 Task: Select Retail. Add to cart, from CVS_x000D_
 for 2696 Buckhannan Avenue, Syracuse, New York 13202, Cell Number 315-426-1559, following items : Bodyarmor Superior Hydration Sports Drink Orange Mango (12 oz x 8 ct)_x000D_
 - 1, Haagen-Dazs Ice Cream Chocolate Peanut Butter (14 oz)_x000D_
 - 2, Lotus Biscoff Cookies (8.8 oz)_x000D_
 - 2, CVS Health Famotidine Tablets 10 mg (180 ct)_x000D_
 - 2, Nature Valley Crispy Creamy Wafer Bars Peanut Butter Chocolate (5 ct)_x000D_
 - 2
Action: Mouse moved to (543, 149)
Screenshot: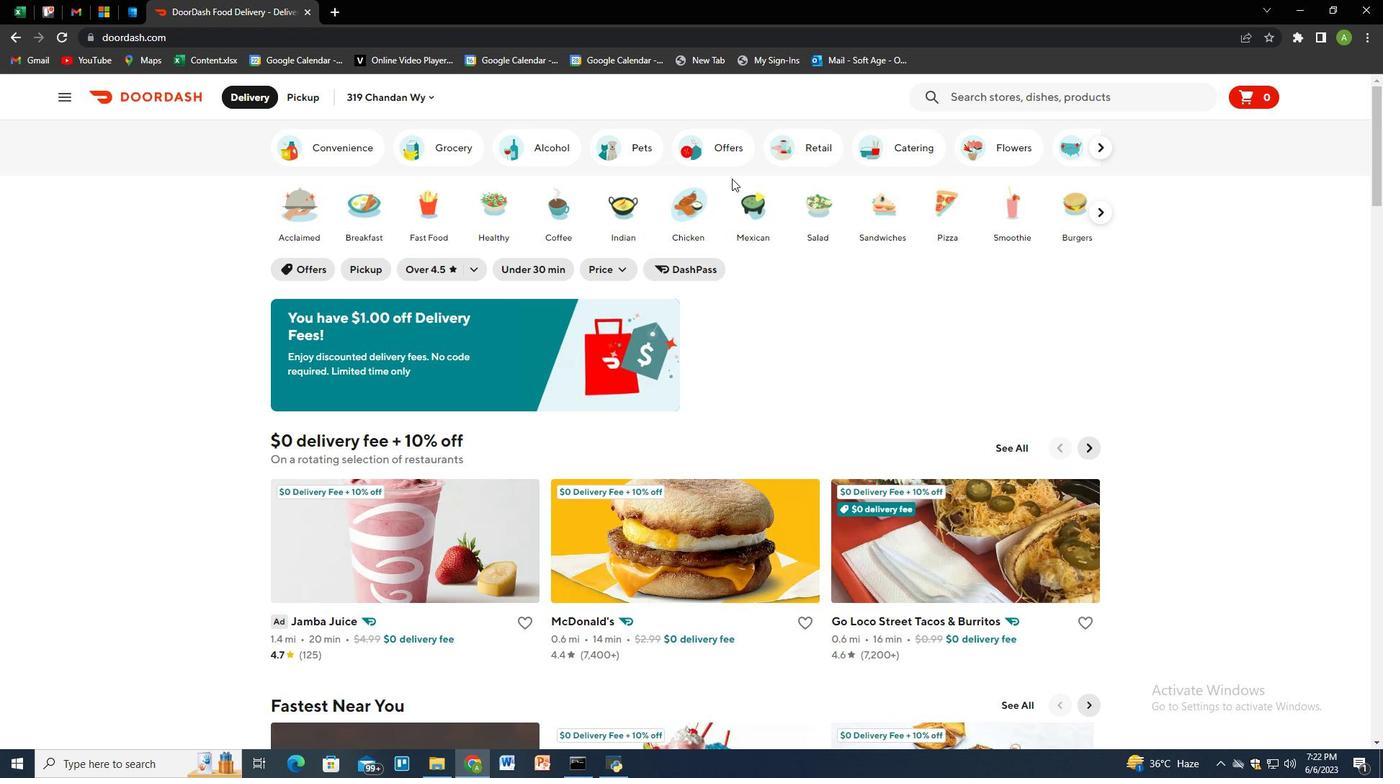 
Action: Mouse pressed left at (543, 149)
Screenshot: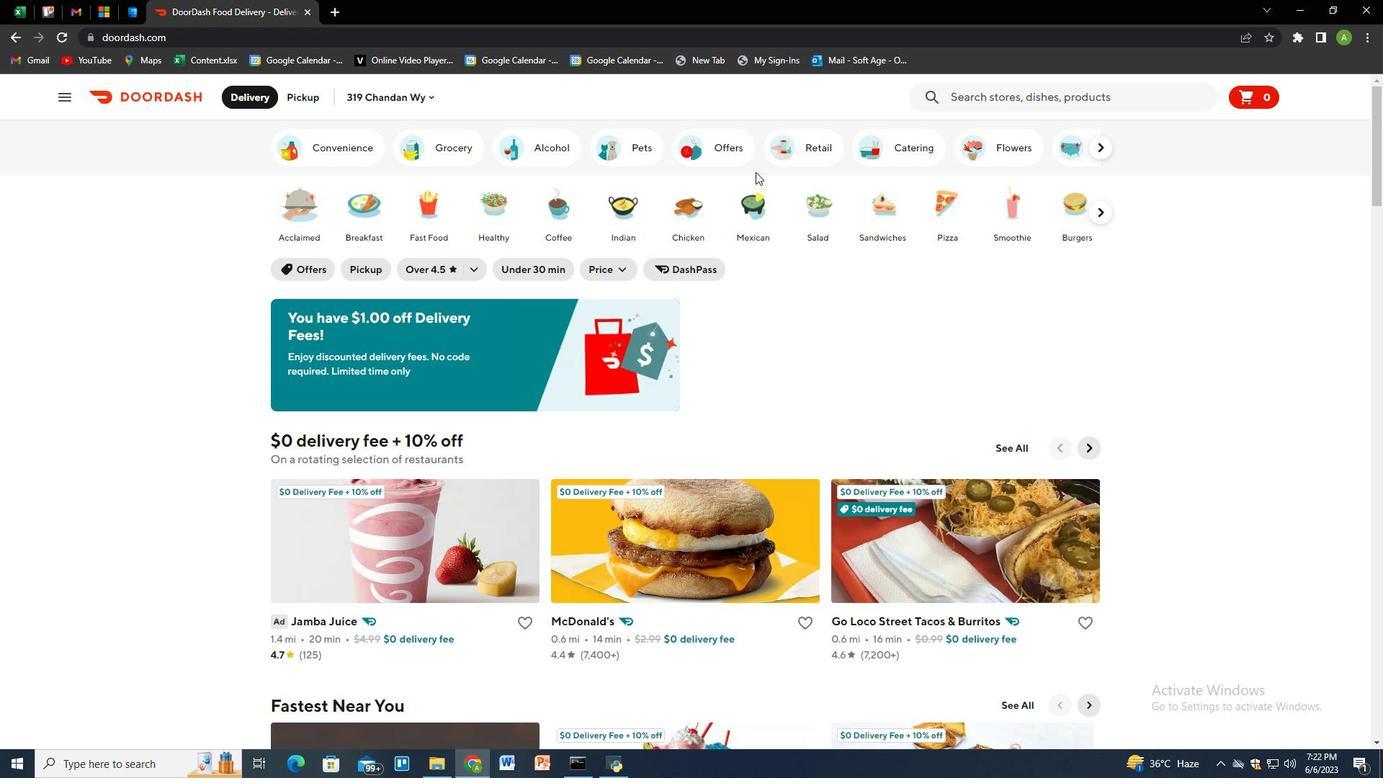 
Action: Mouse moved to (805, 151)
Screenshot: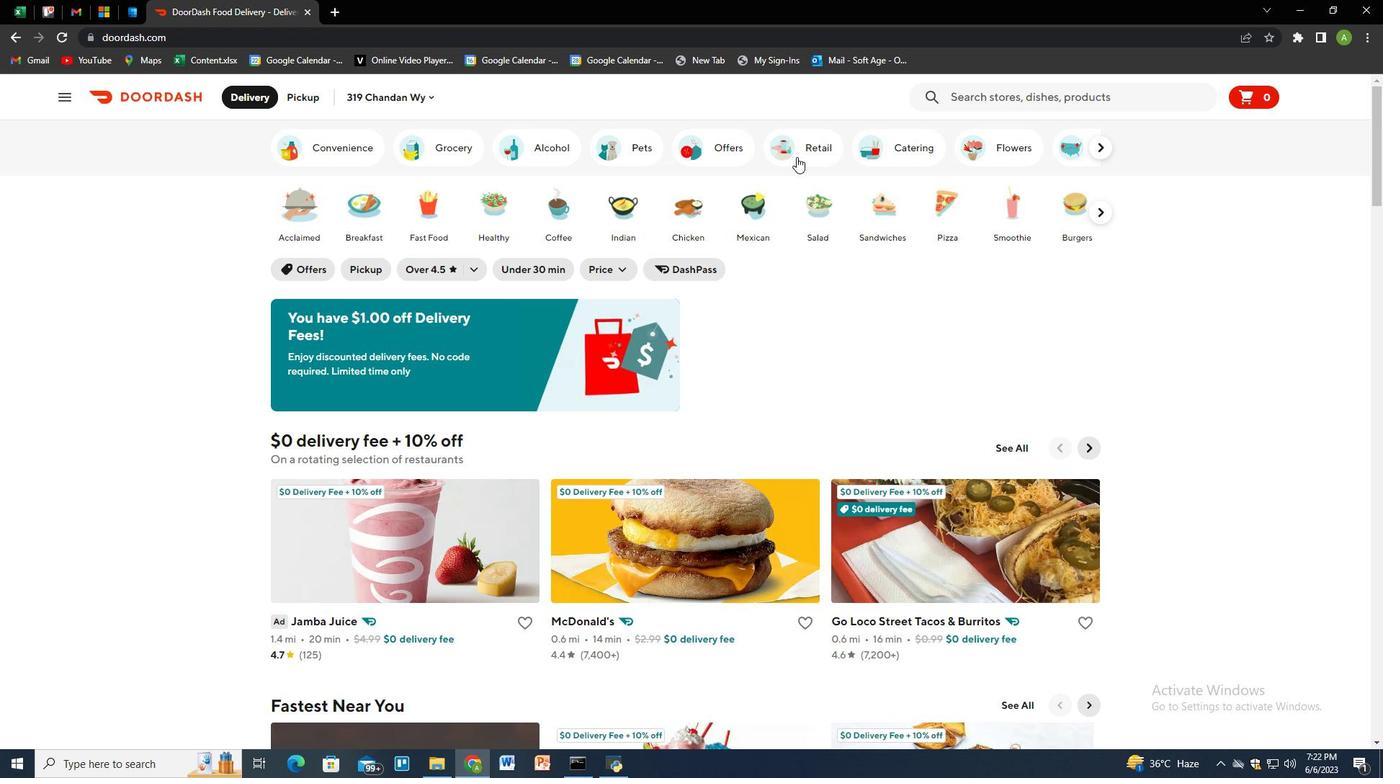 
Action: Mouse pressed left at (805, 151)
Screenshot: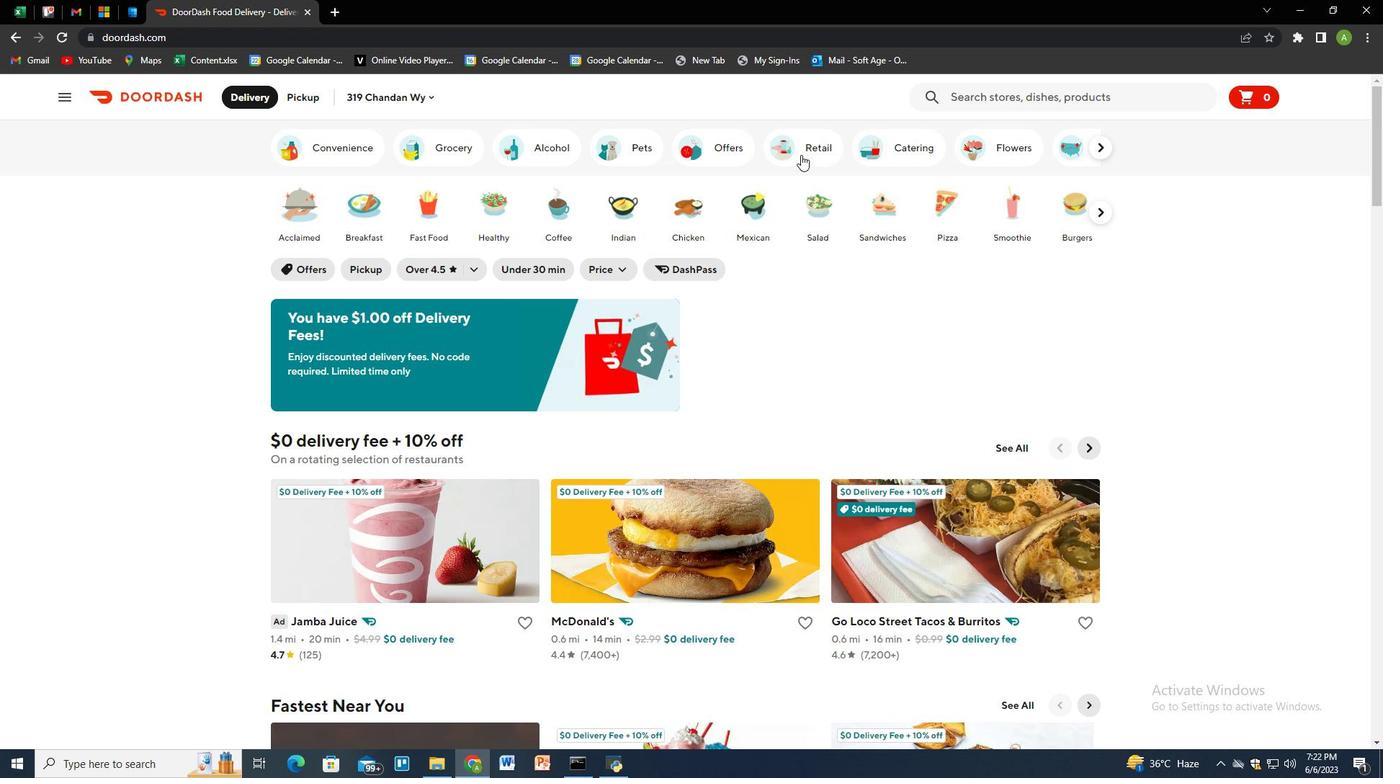 
Action: Mouse moved to (884, 332)
Screenshot: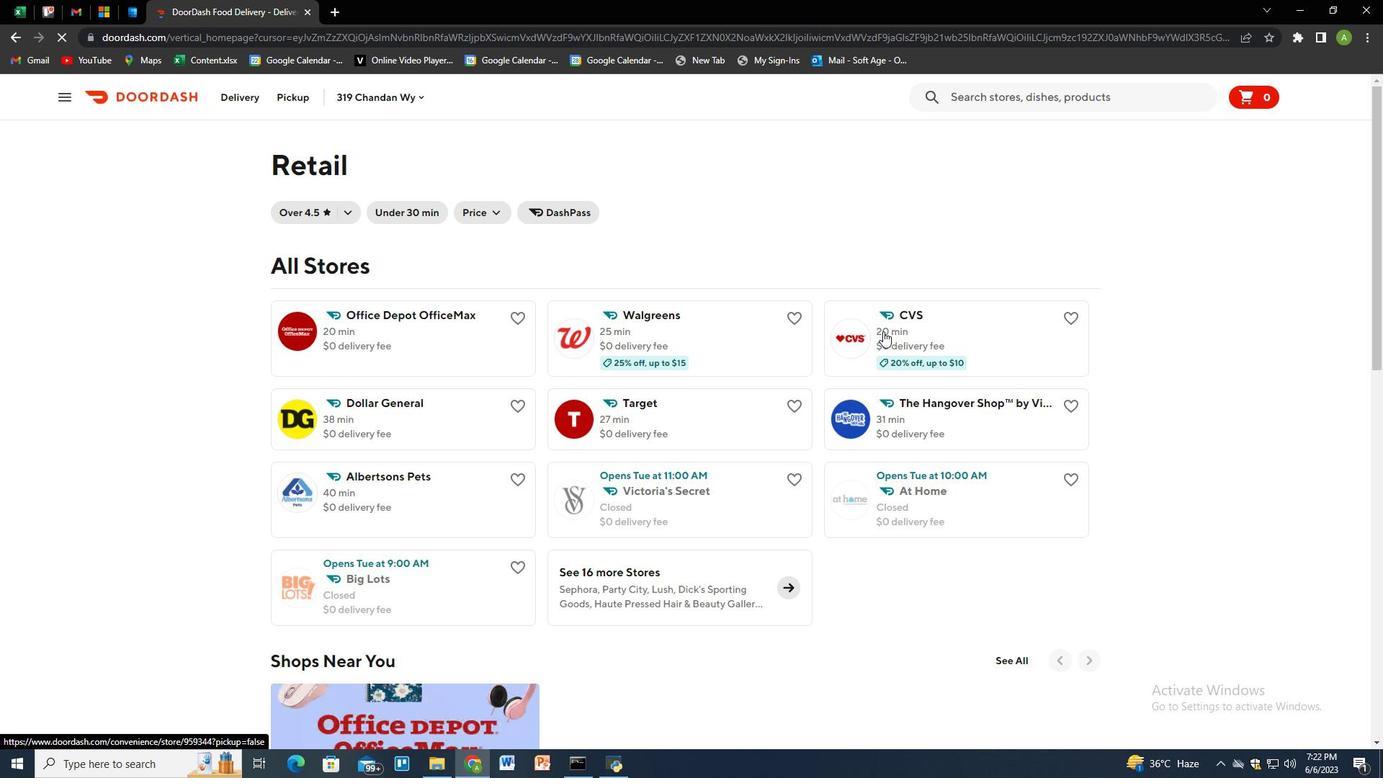 
Action: Mouse pressed left at (884, 332)
Screenshot: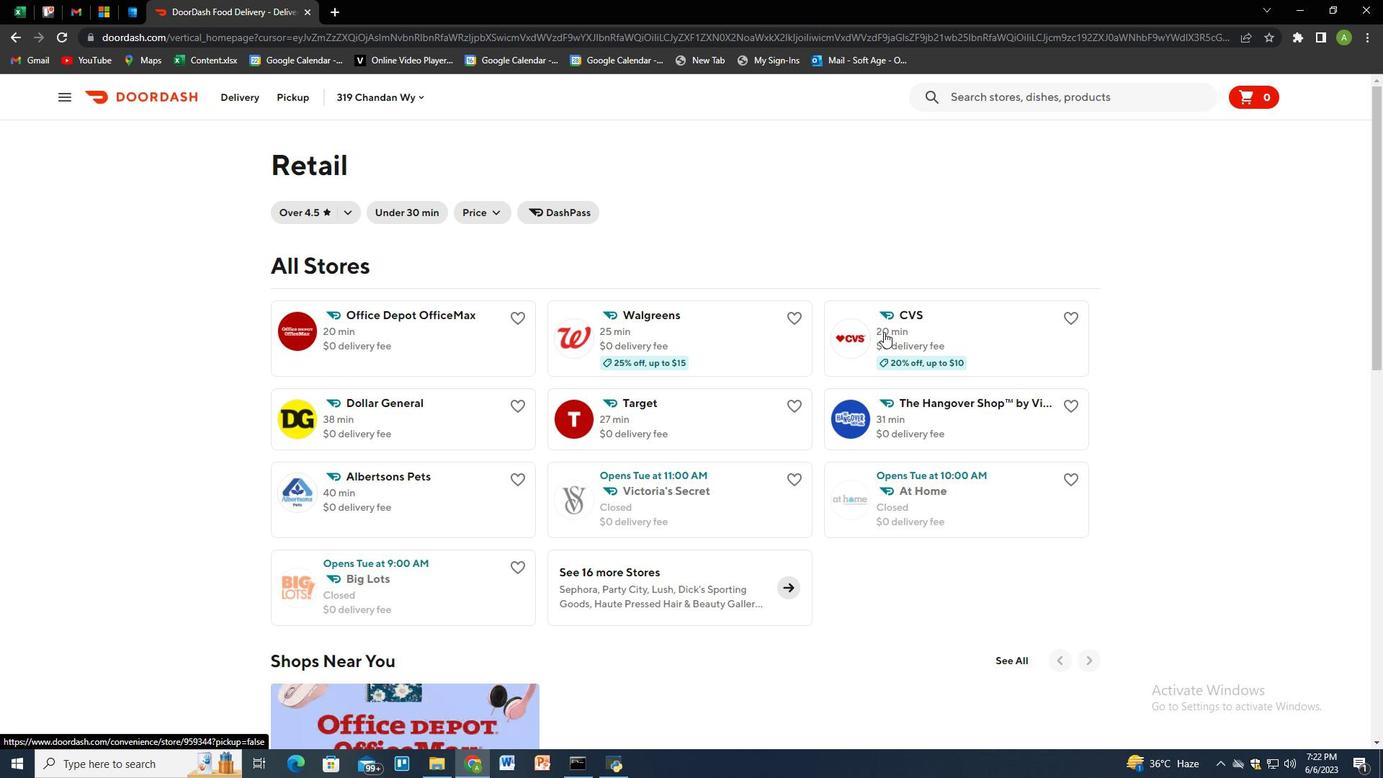 
Action: Mouse moved to (287, 92)
Screenshot: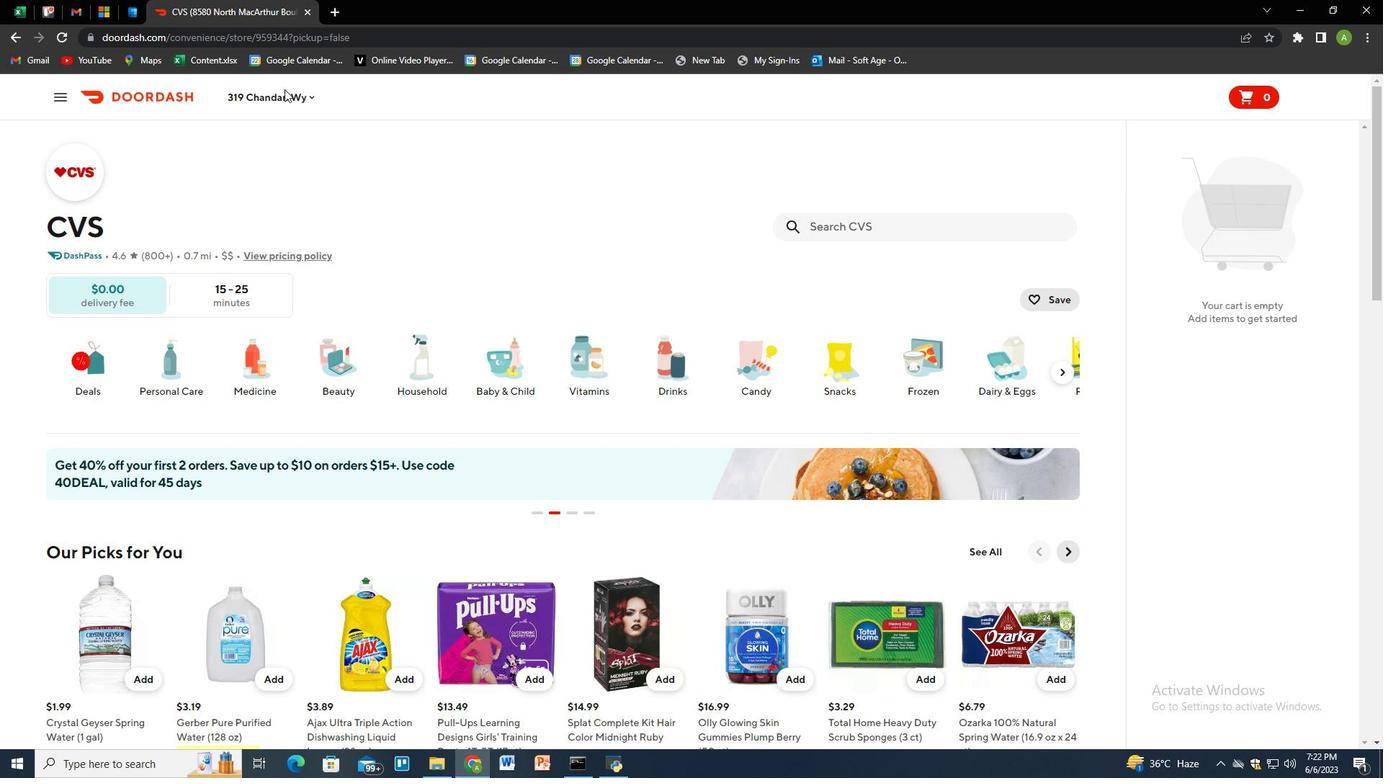 
Action: Mouse pressed left at (287, 92)
Screenshot: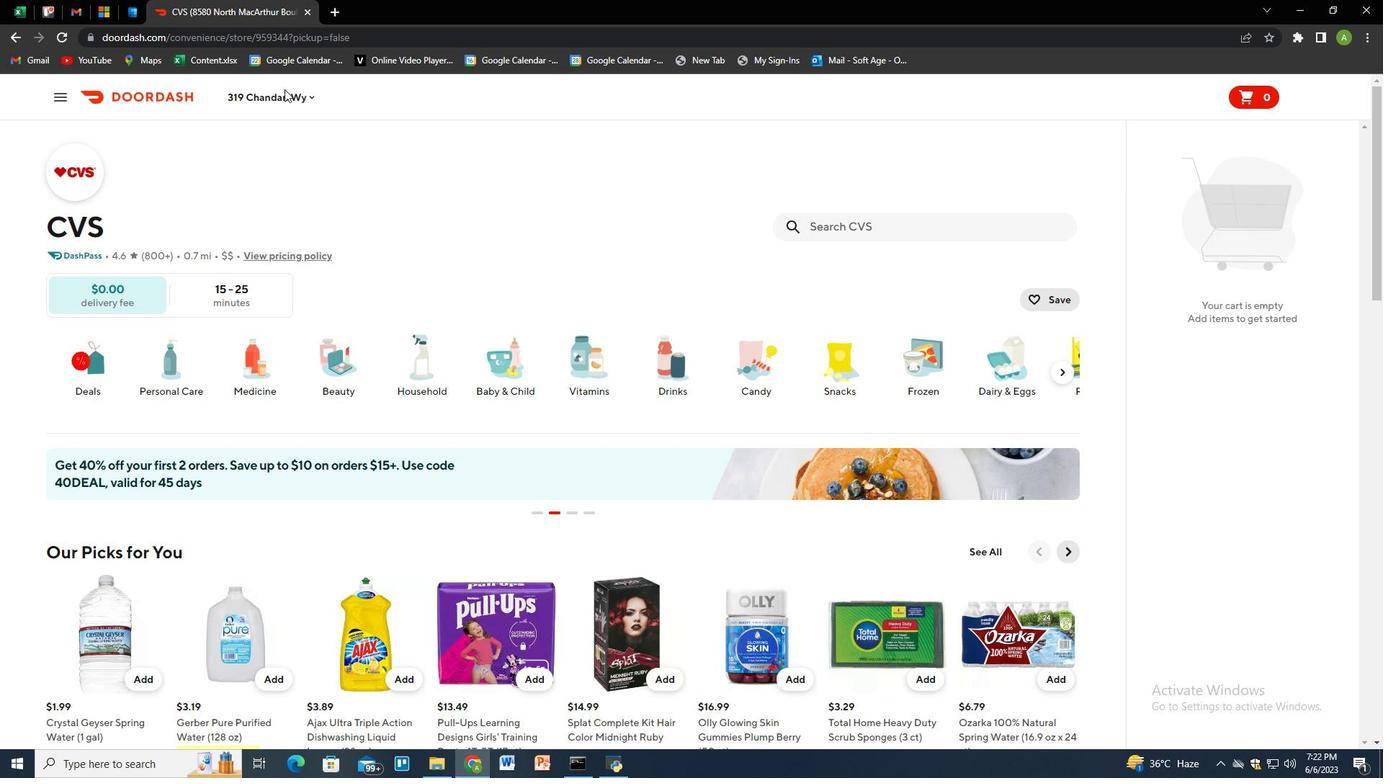 
Action: Mouse moved to (313, 163)
Screenshot: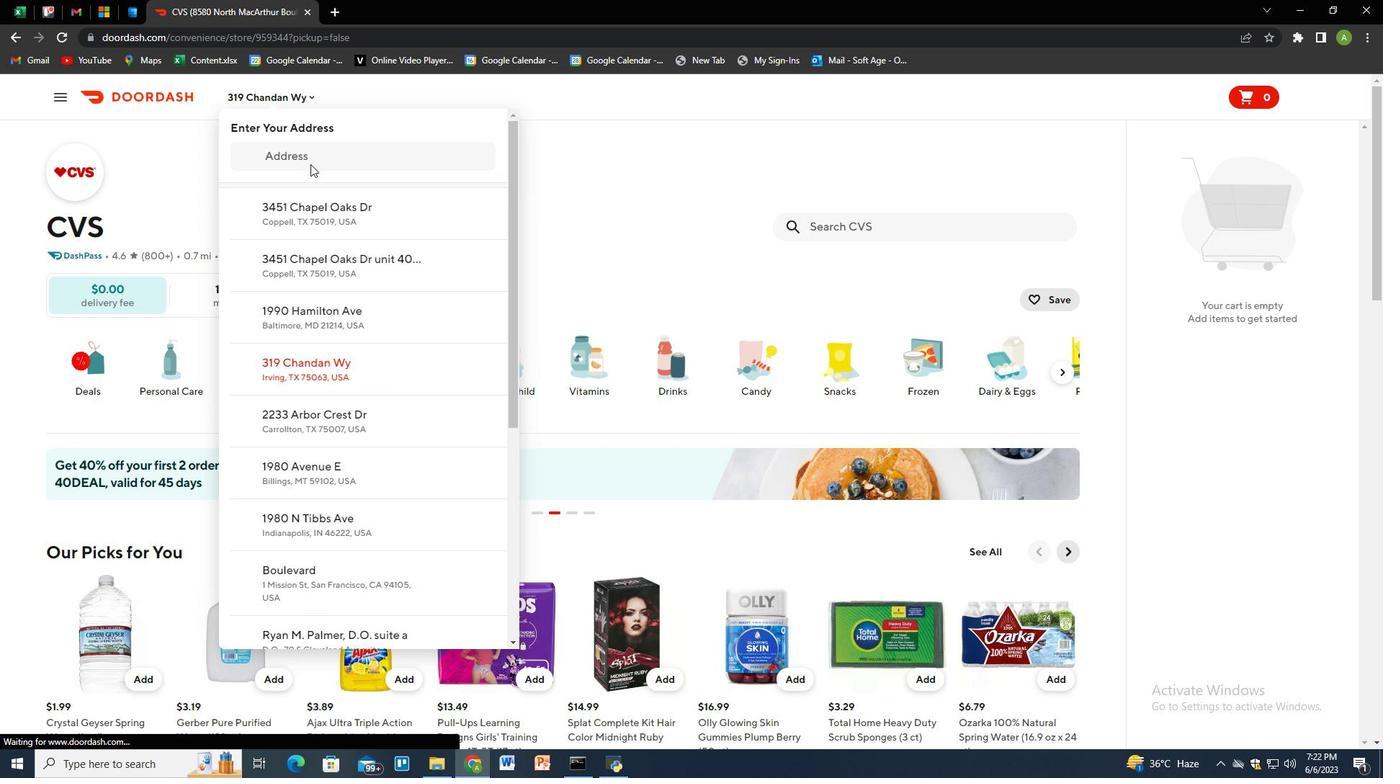 
Action: Mouse pressed left at (313, 163)
Screenshot: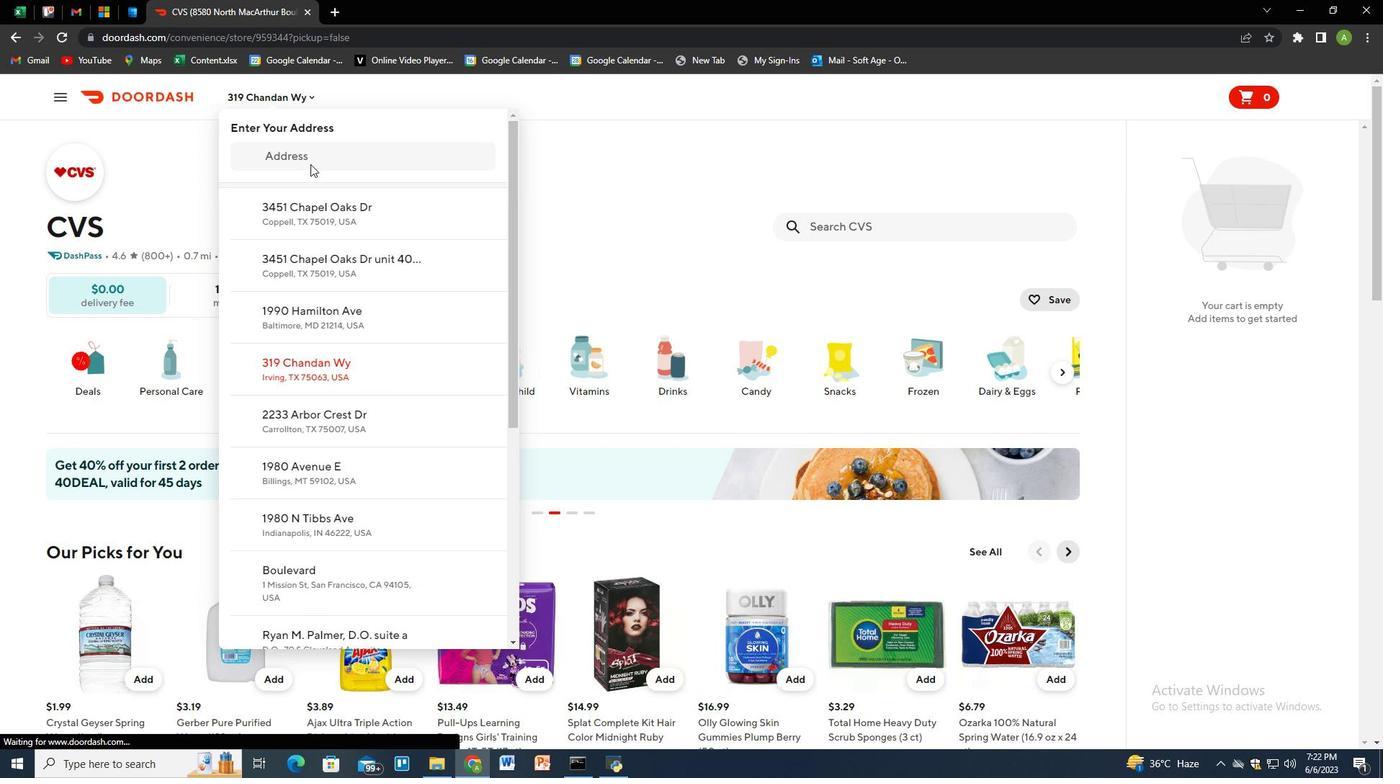 
Action: Mouse moved to (307, 125)
Screenshot: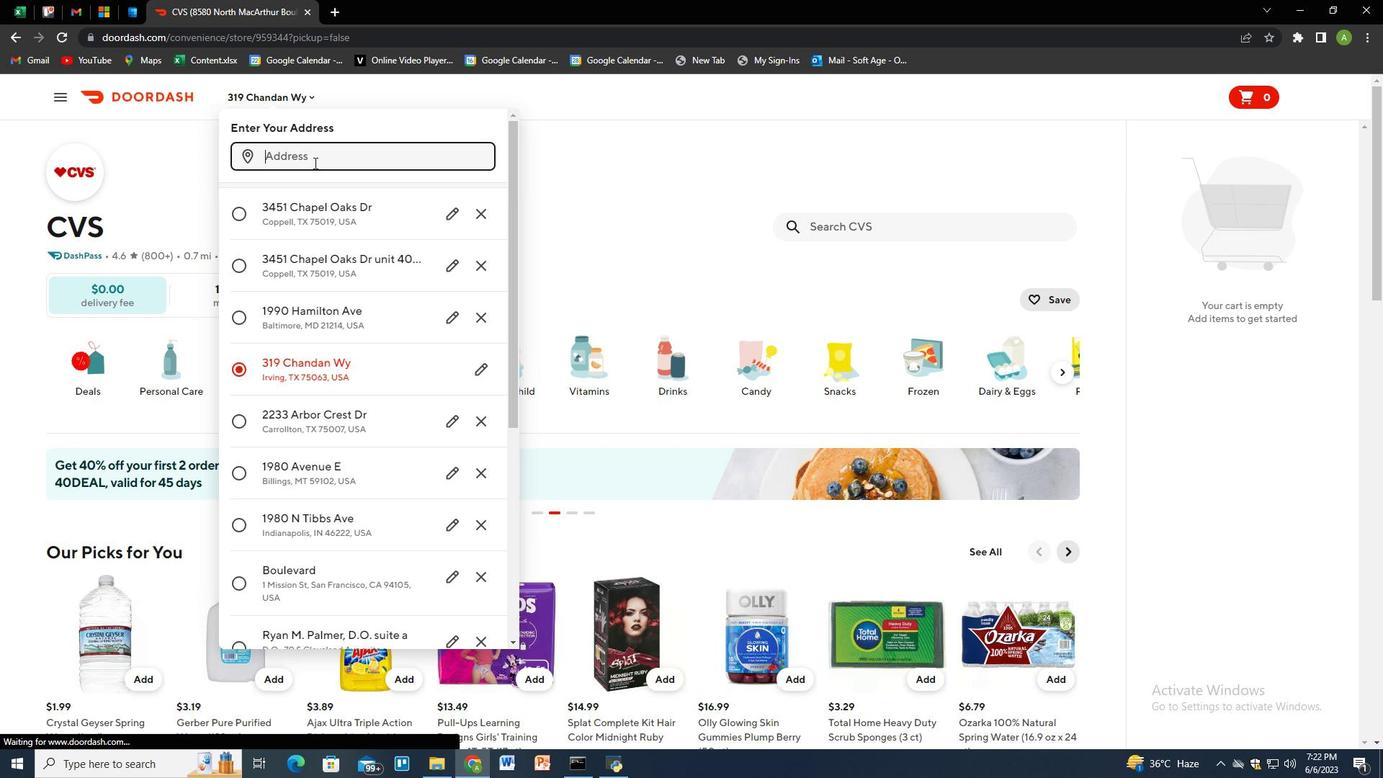 
Action: Key pressed 2696<Key.space>buckhannan<Key.space>avenue,<Key.space>syracuse,<Key.space>new<Key.space>york<Key.space>13202<Key.enter>
Screenshot: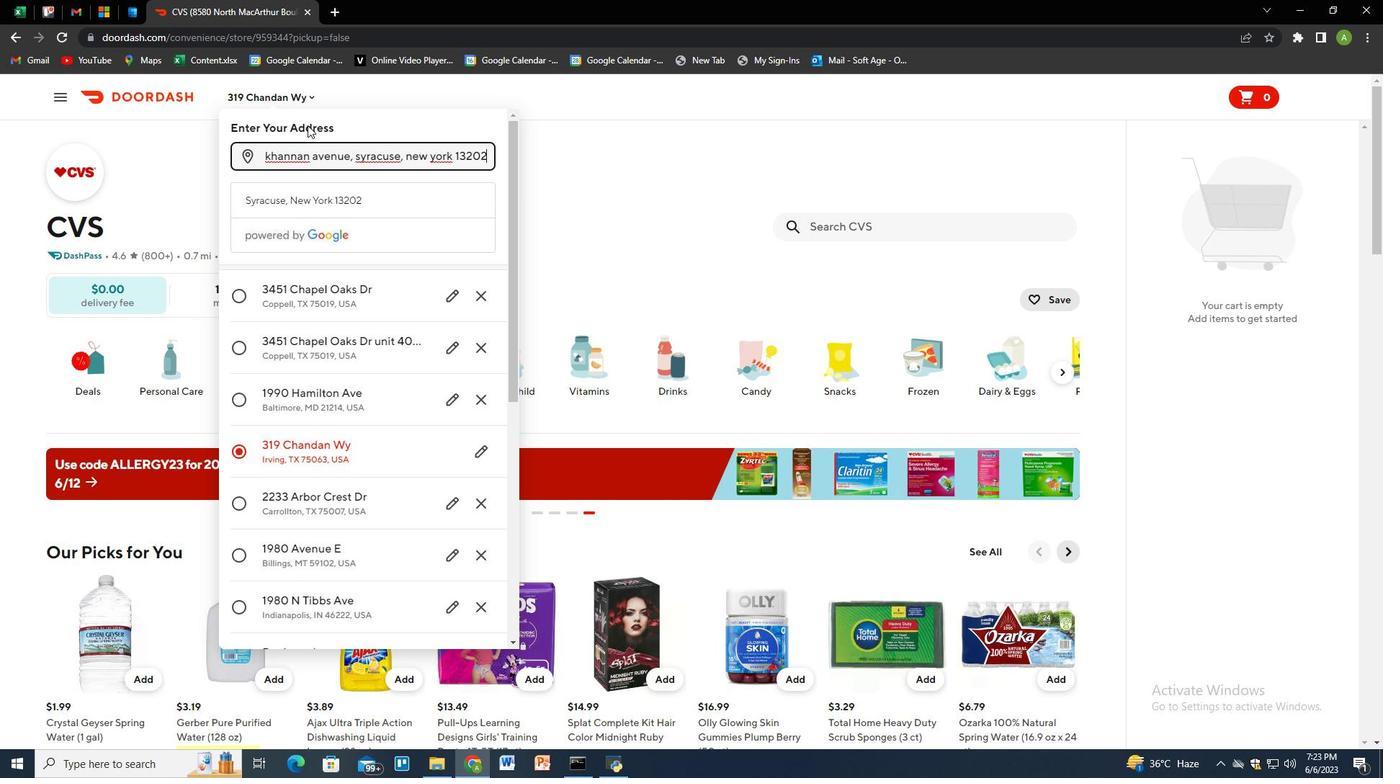 
Action: Mouse moved to (449, 631)
Screenshot: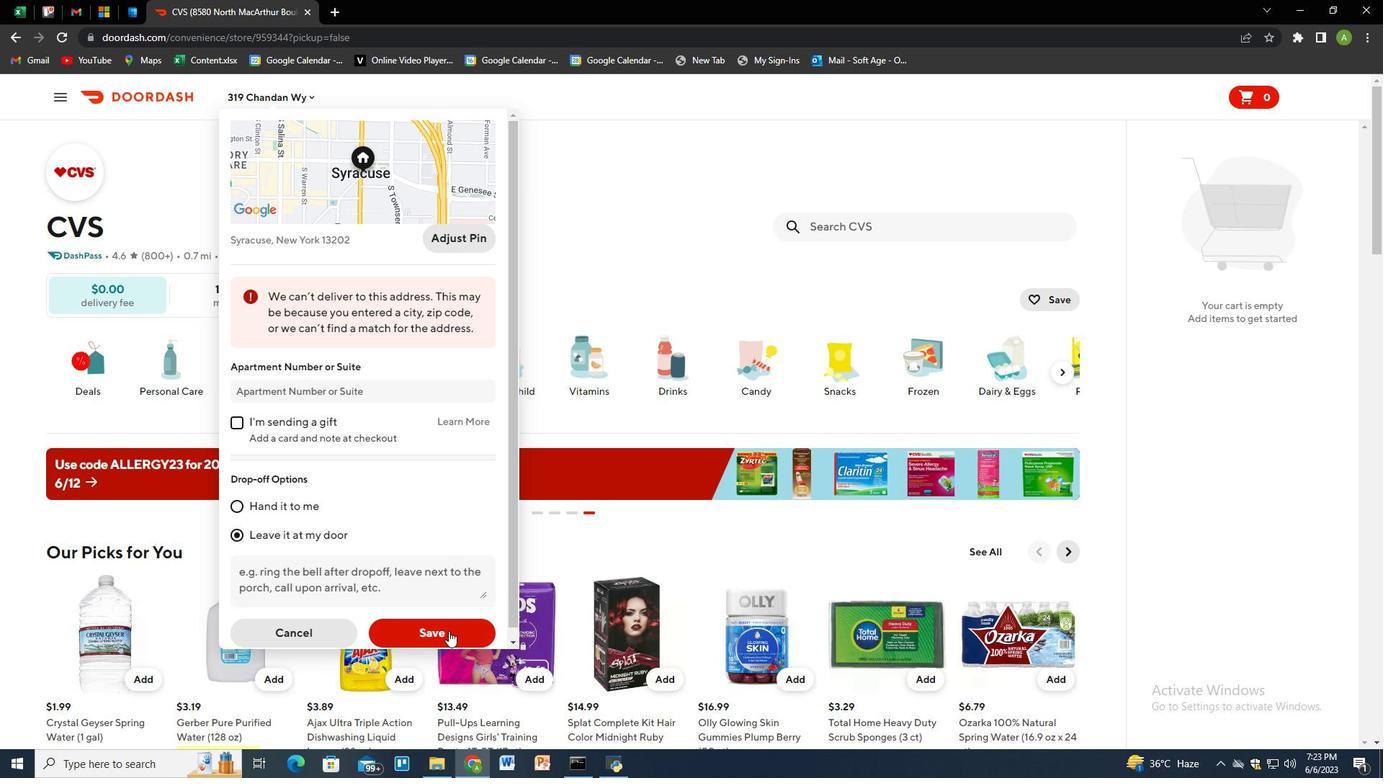 
Action: Mouse pressed left at (449, 631)
Screenshot: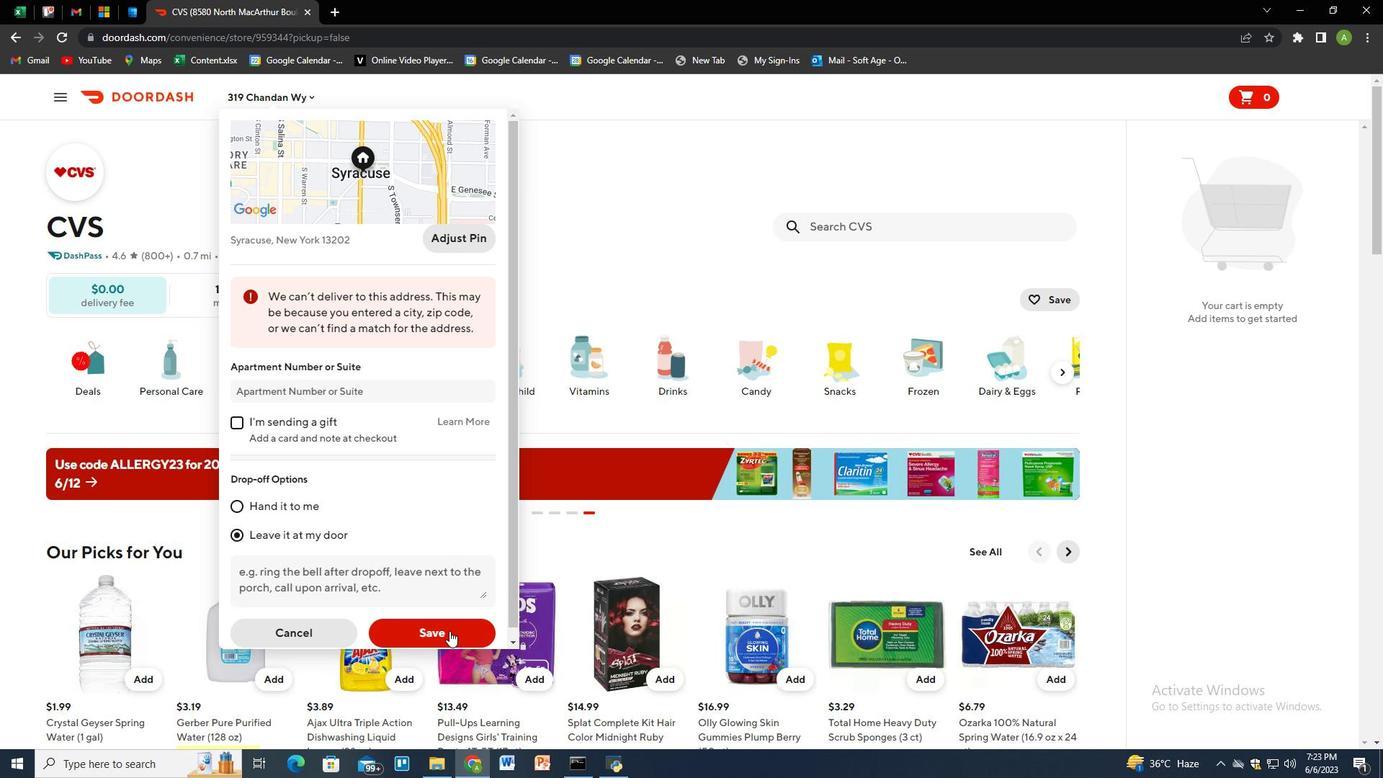
Action: Mouse moved to (848, 224)
Screenshot: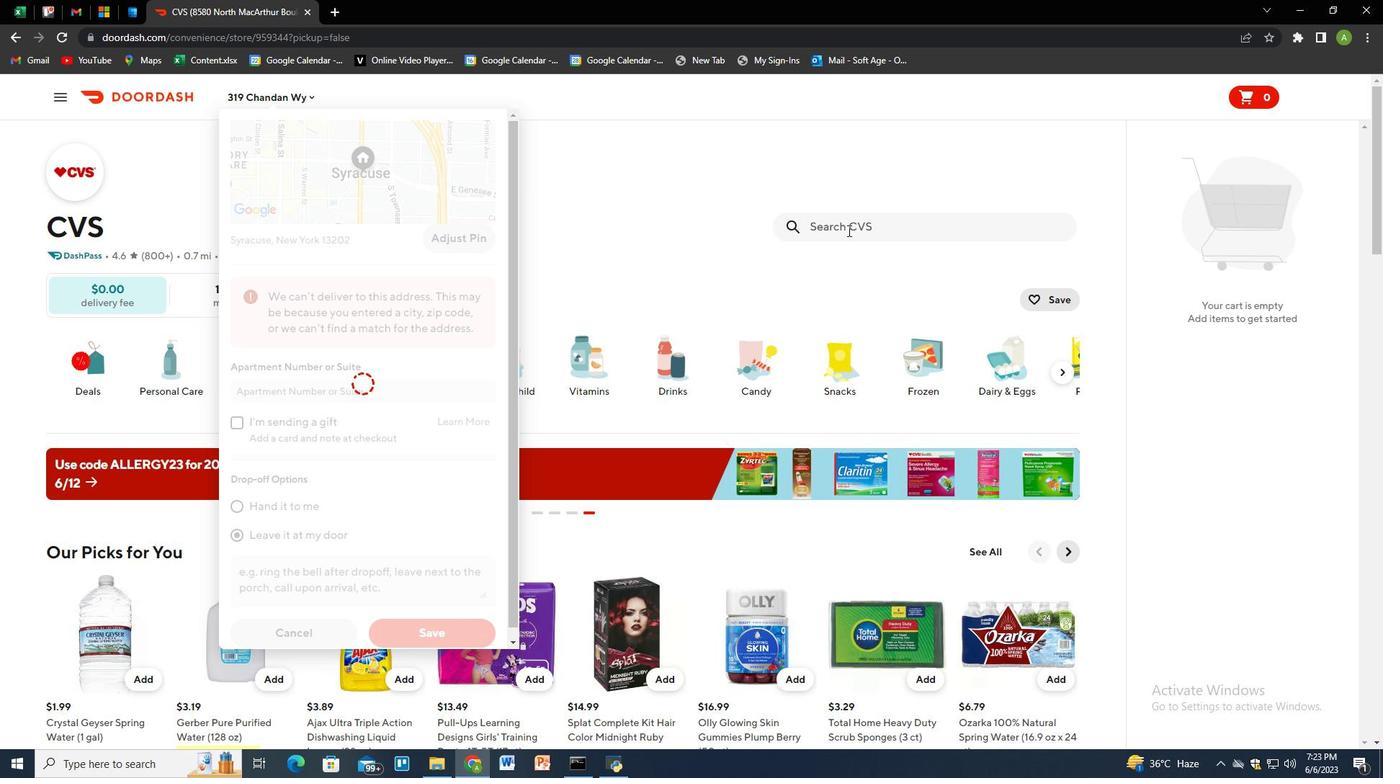 
Action: Mouse pressed left at (848, 224)
Screenshot: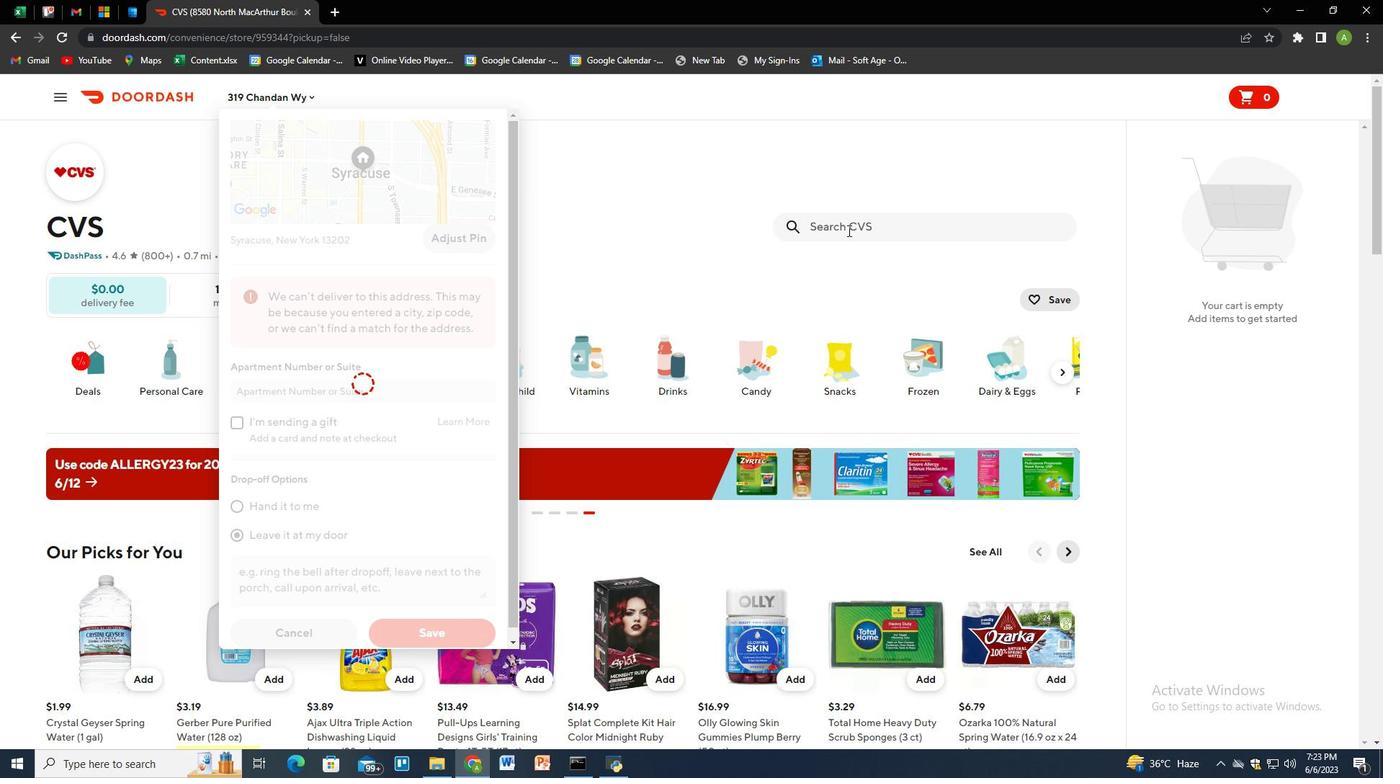 
Action: Mouse moved to (854, 219)
Screenshot: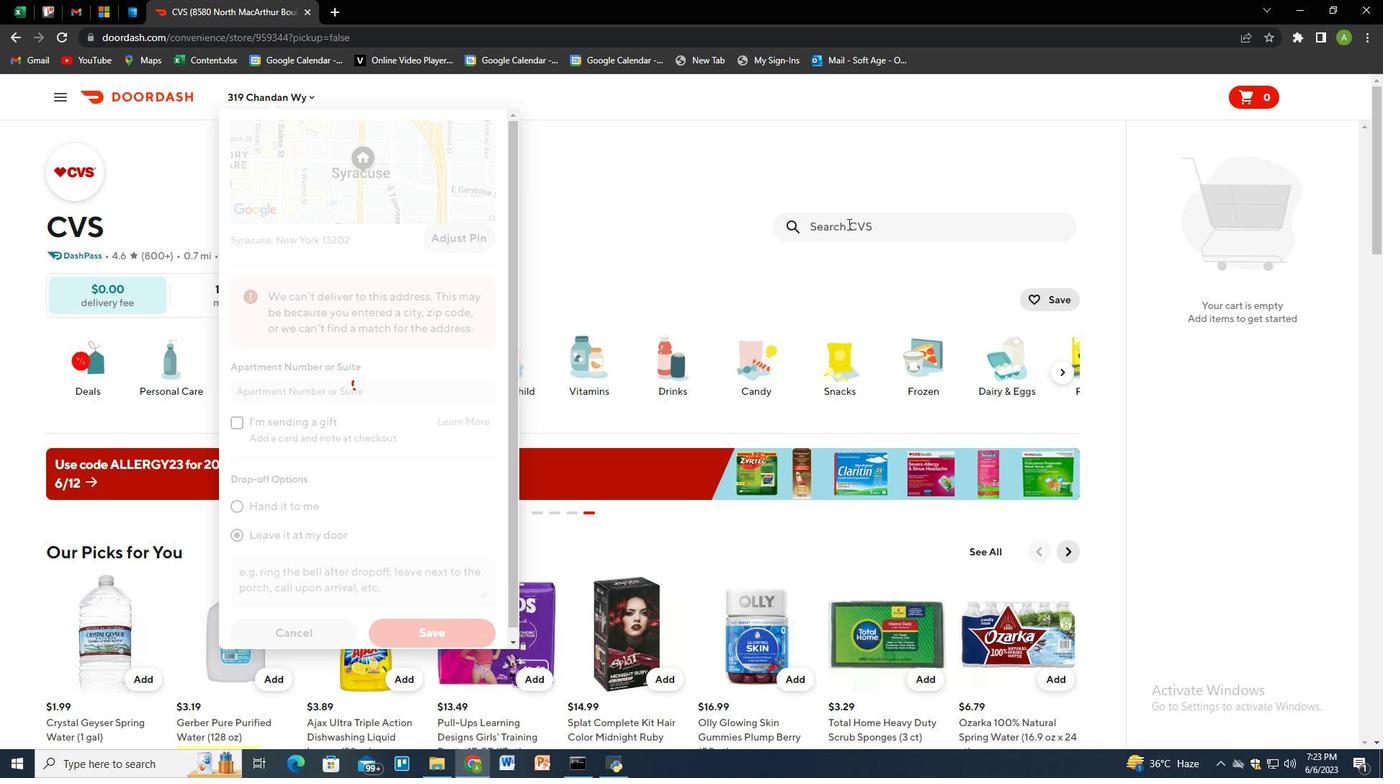 
Action: Key pressed body
Screenshot: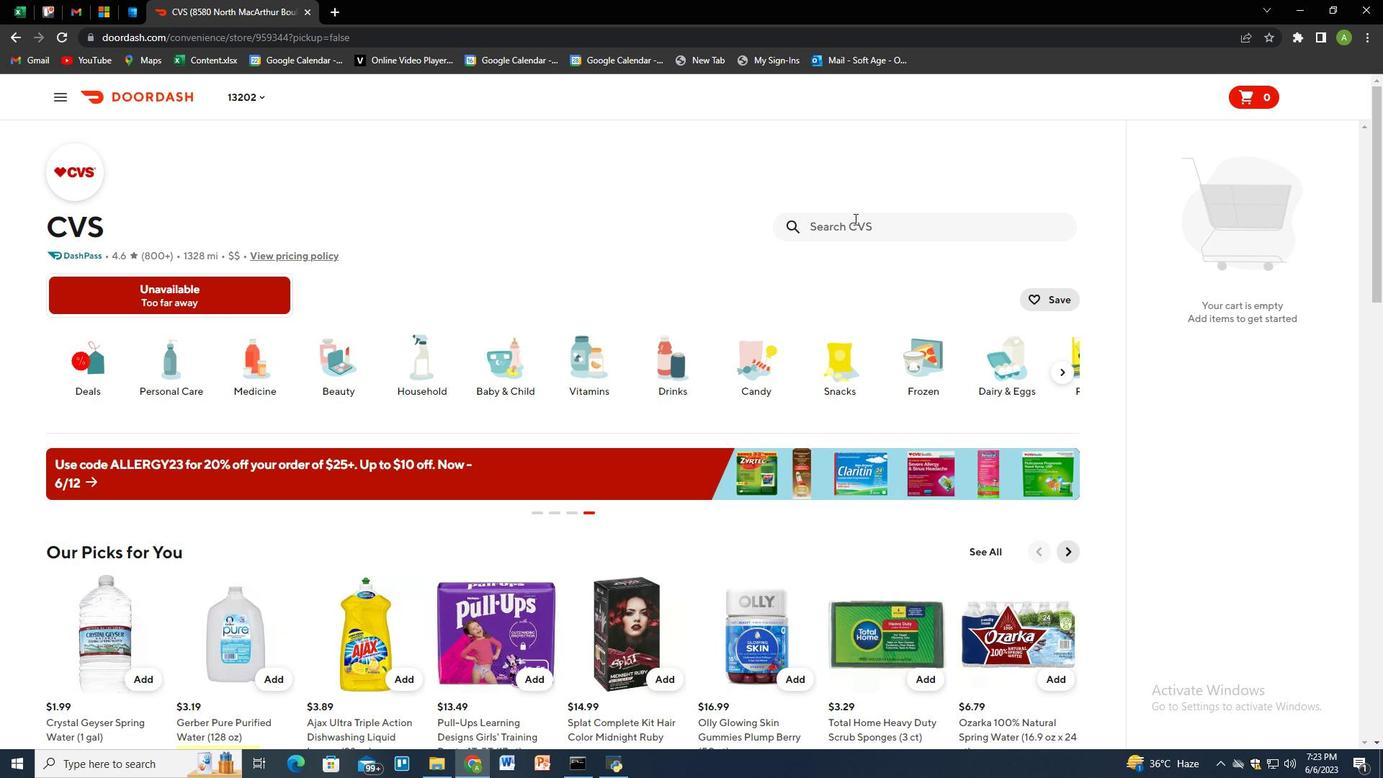 
Action: Mouse pressed left at (854, 219)
Screenshot: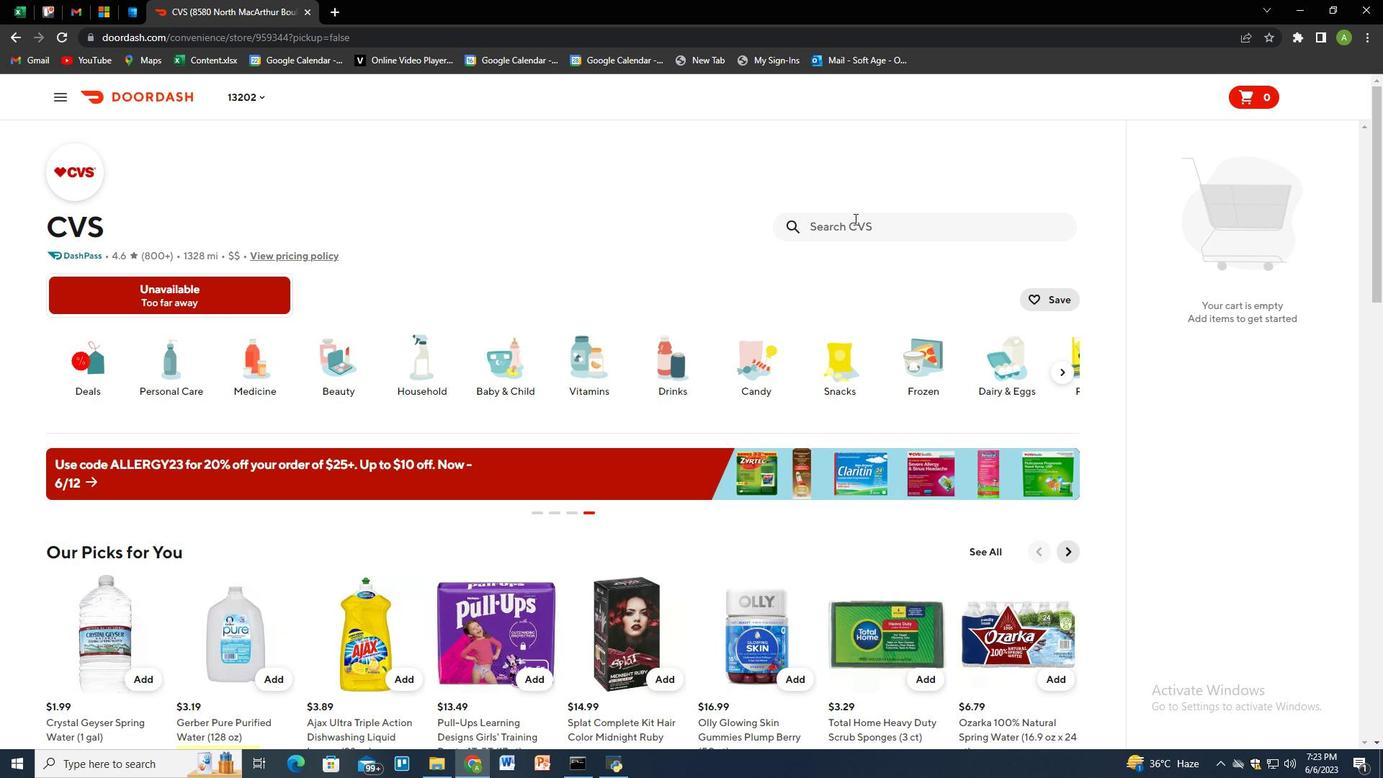 
Action: Key pressed bodyya<Key.backspace><Key.backspace>armor<Key.space>superior<Key.space>hydration<Key.space>sports<Key.space>drink<Key.space>orange<Key.space>mango<Key.space><Key.shift_r>(12<Key.space>oz<Key.space>x<Key.space>8<Key.space>ct<Key.shift_r>)<Key.enter>
Screenshot: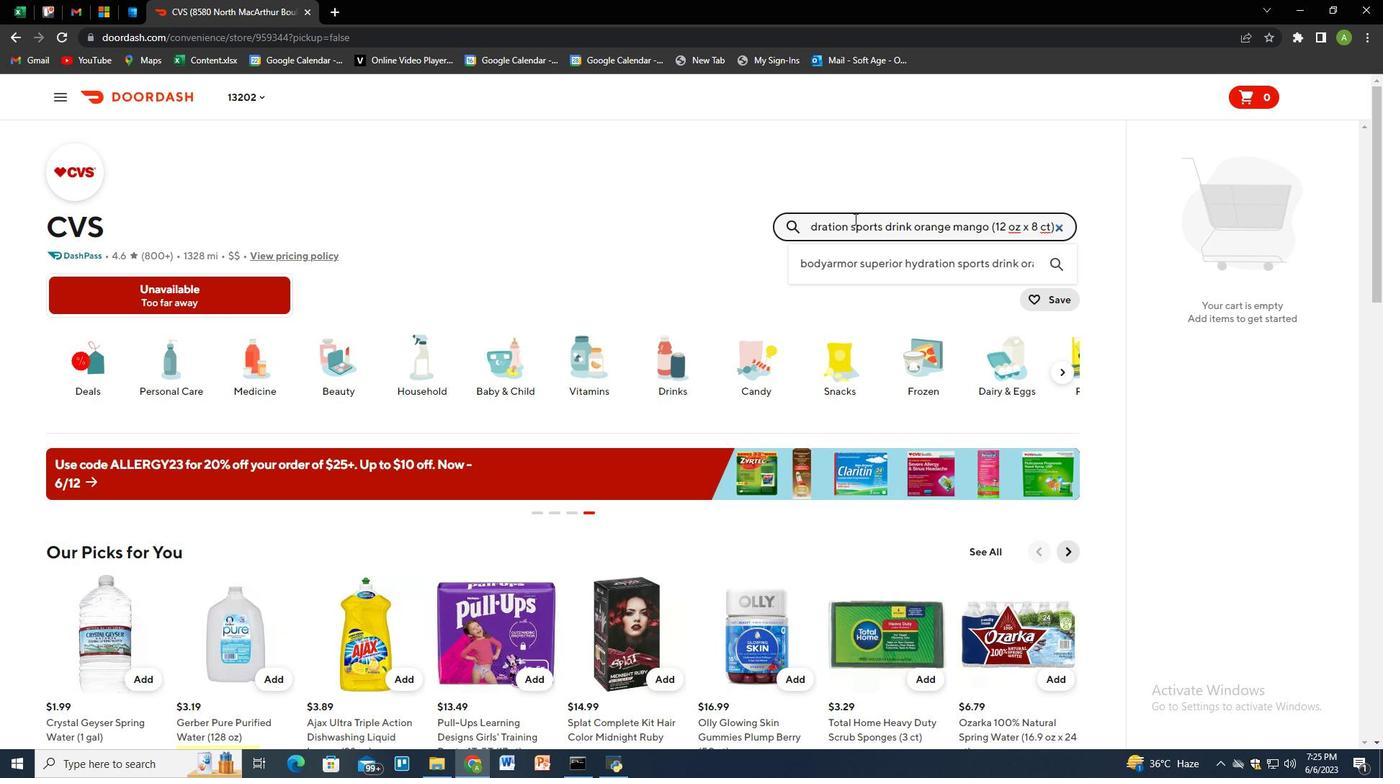 
Action: Mouse moved to (126, 375)
Screenshot: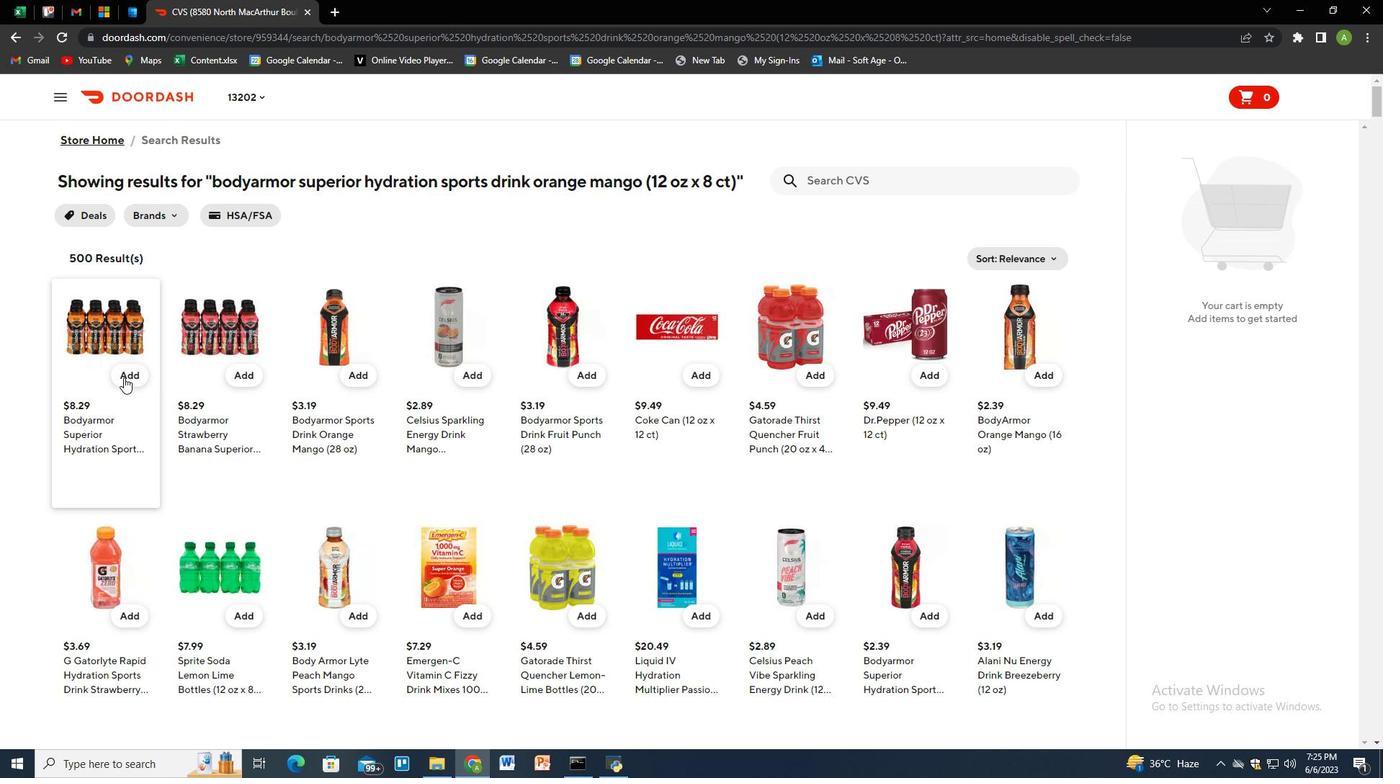 
Action: Mouse pressed left at (126, 375)
Screenshot: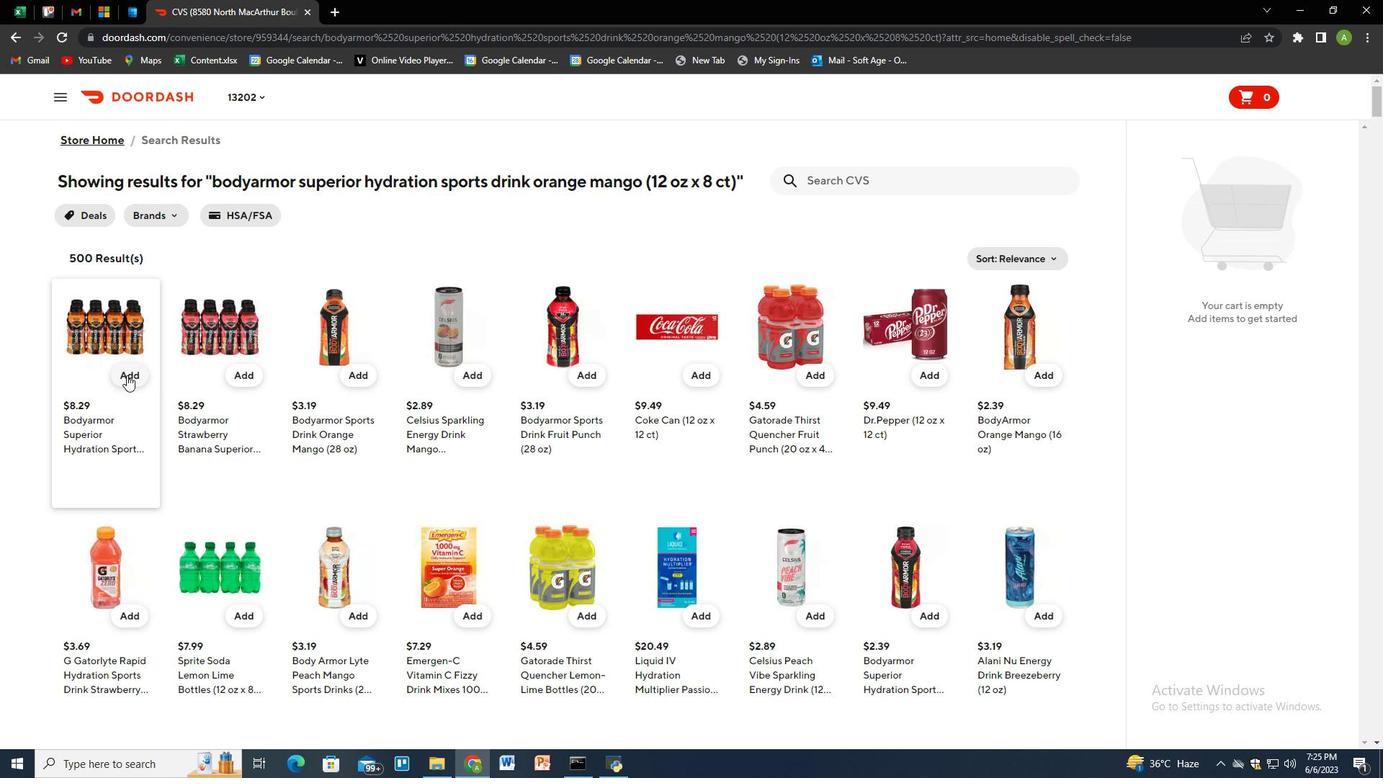 
Action: Mouse moved to (850, 176)
Screenshot: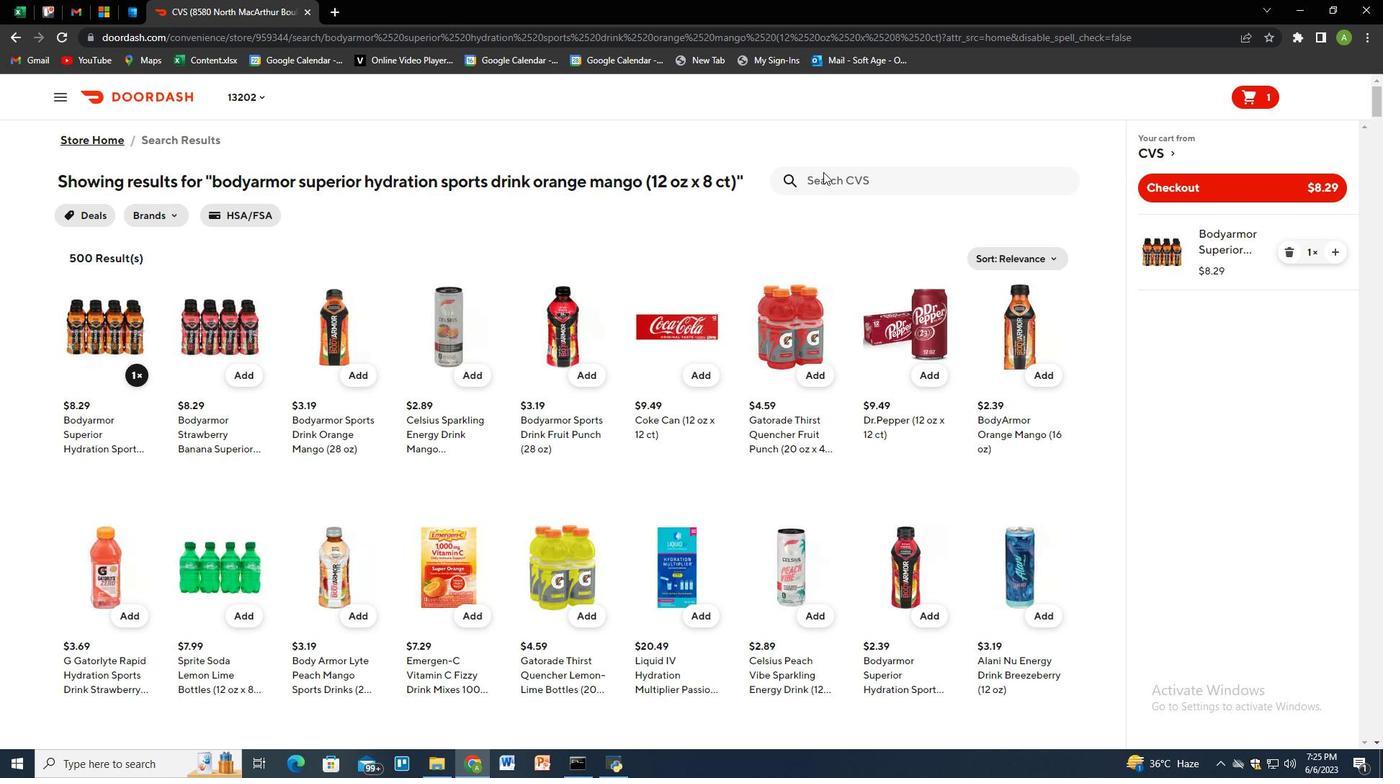 
Action: Mouse pressed left at (850, 176)
Screenshot: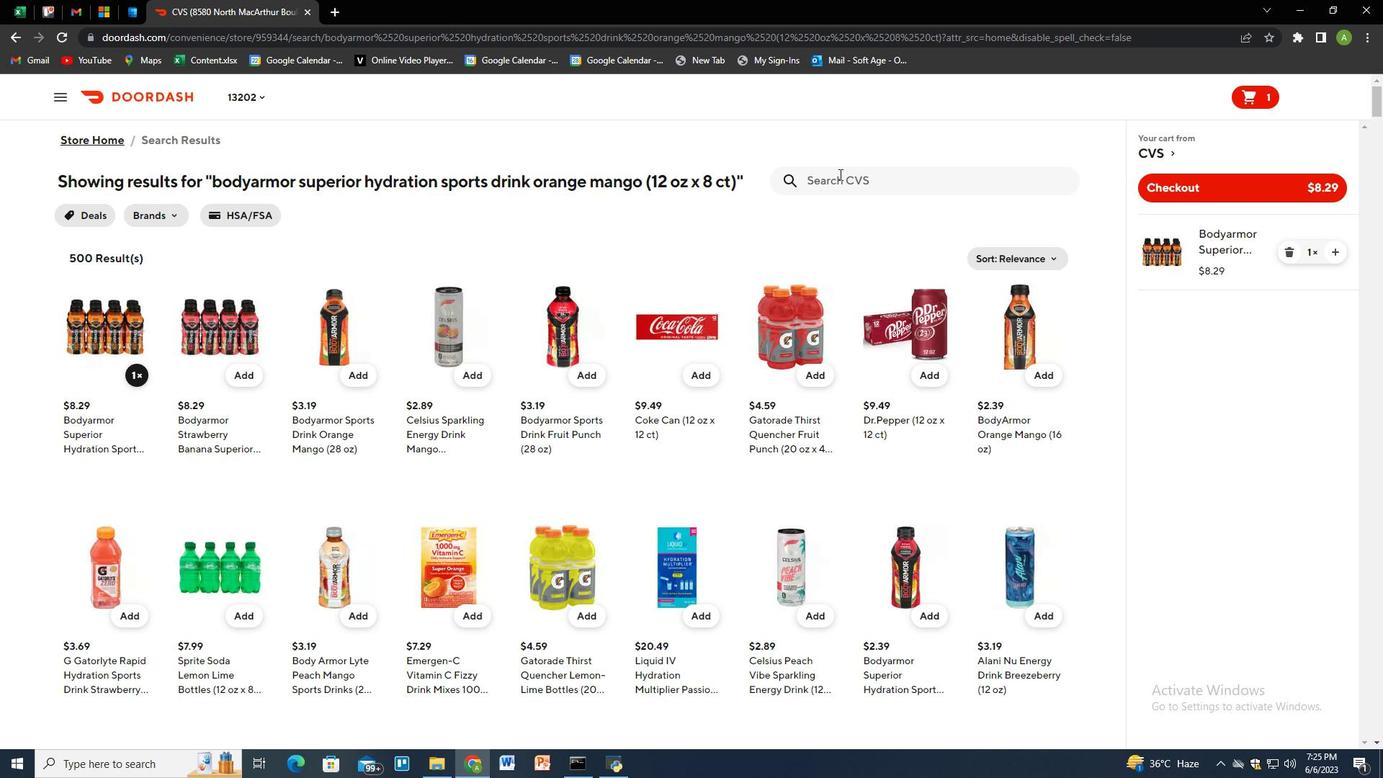 
Action: Mouse moved to (850, 177)
Screenshot: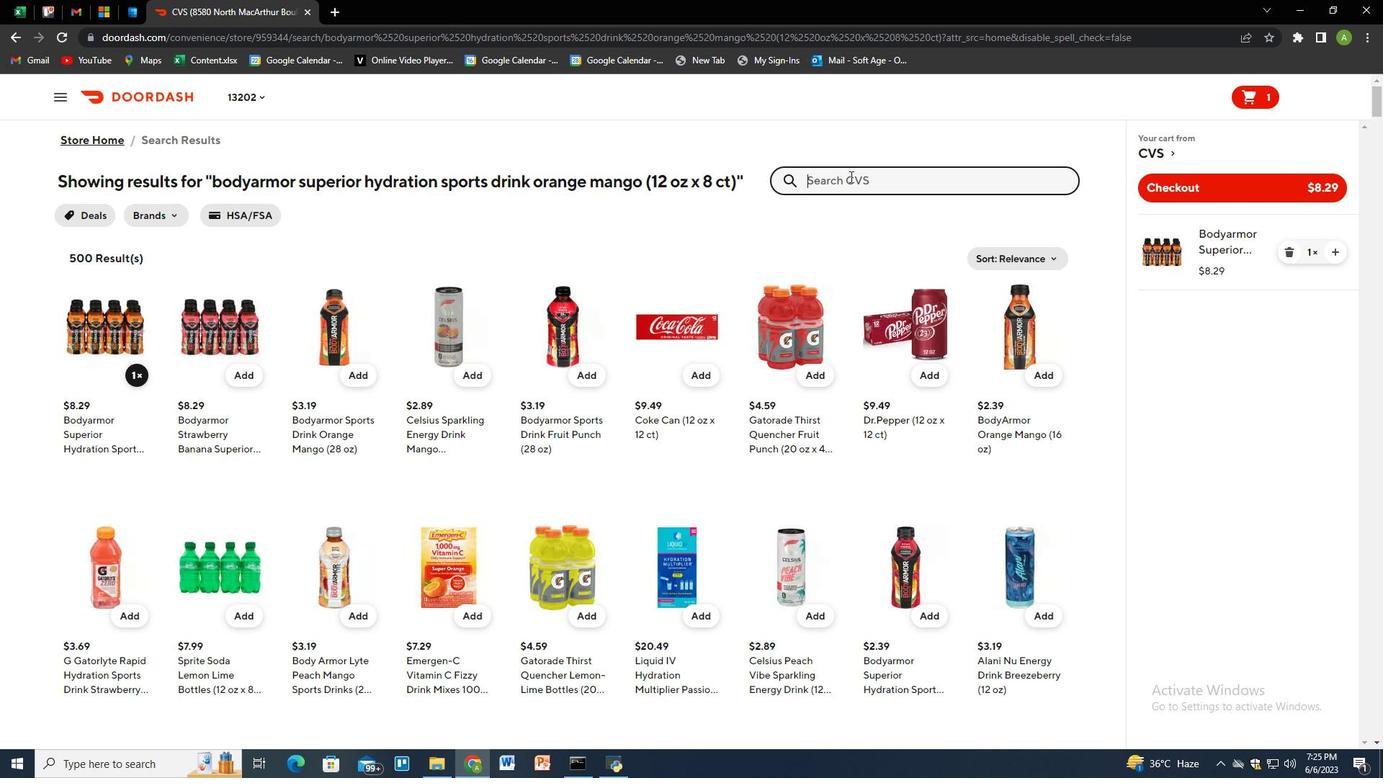 
Action: Key pressed haagen-dazs<Key.space>ice<Key.space>cream<Key.space>chocolate<Key.space>peanut<Key.space>butter<Key.space><Key.shift_r>(14<Key.space>oz<Key.shift_r>)<Key.enter>
Screenshot: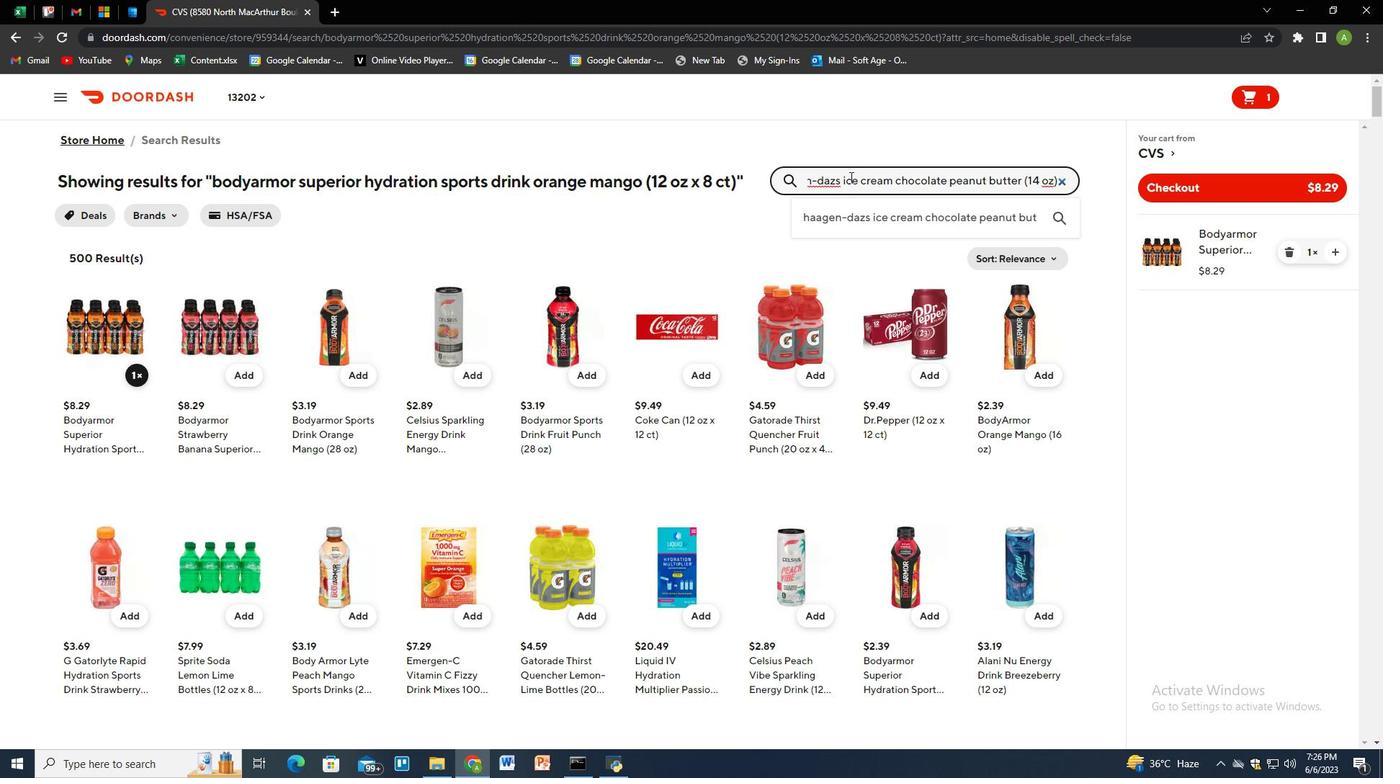 
Action: Mouse moved to (133, 373)
Screenshot: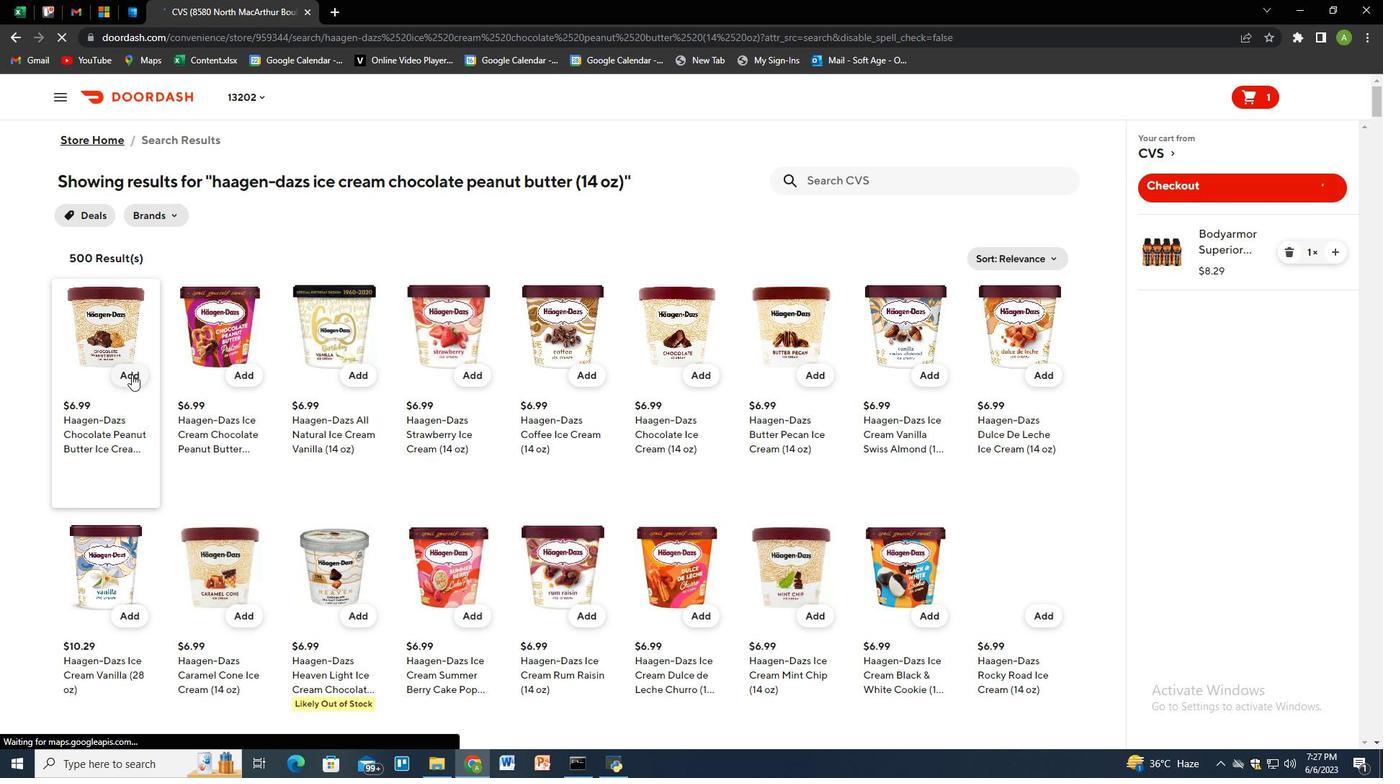 
Action: Mouse pressed left at (133, 373)
Screenshot: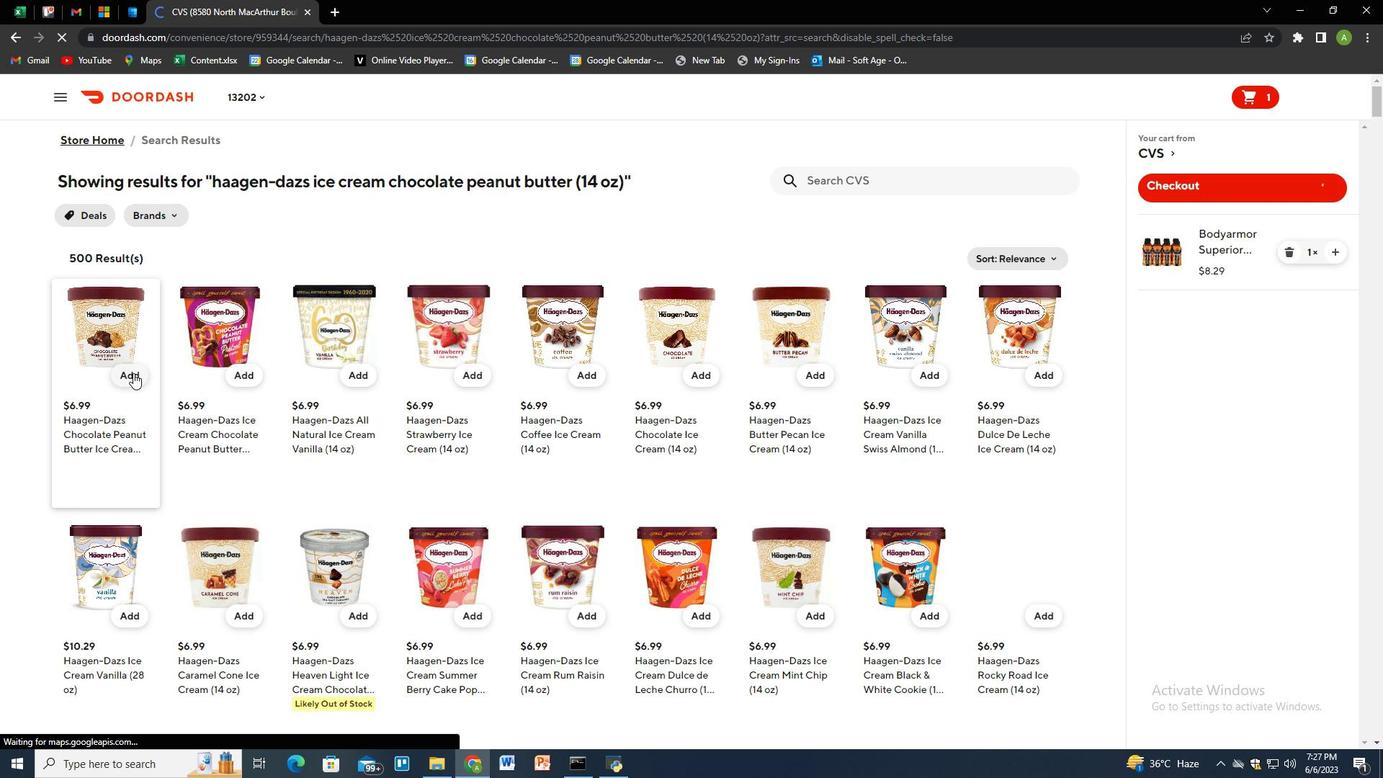 
Action: Mouse moved to (1336, 325)
Screenshot: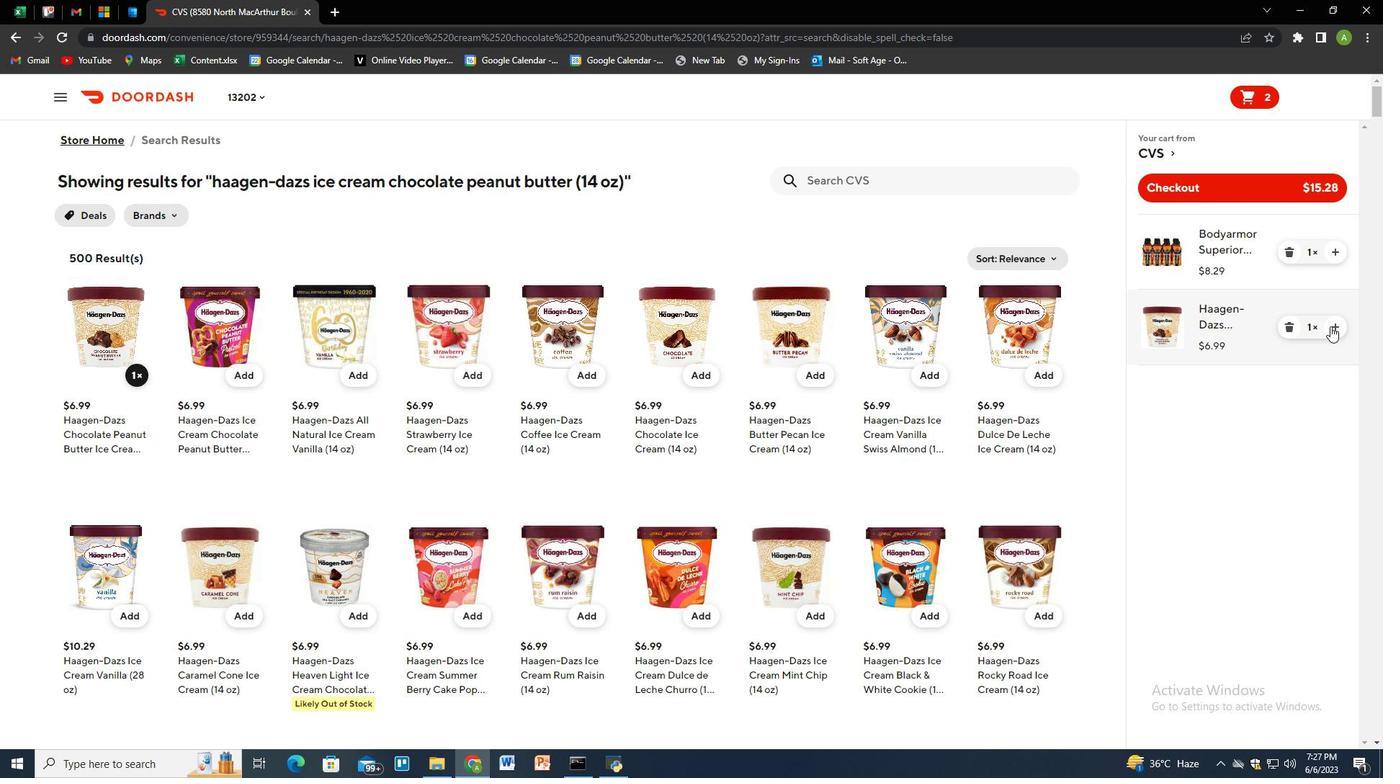 
Action: Mouse pressed left at (1336, 325)
Screenshot: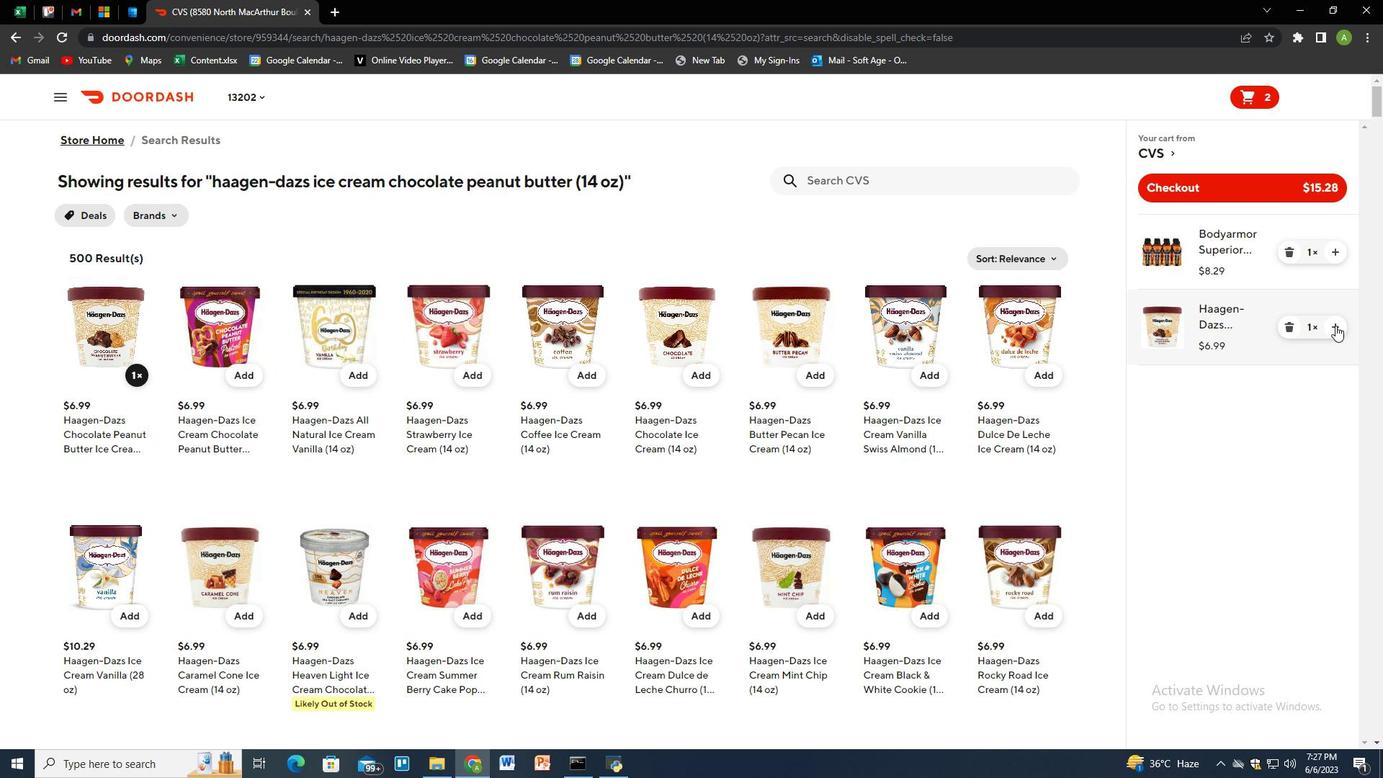 
Action: Mouse moved to (859, 177)
Screenshot: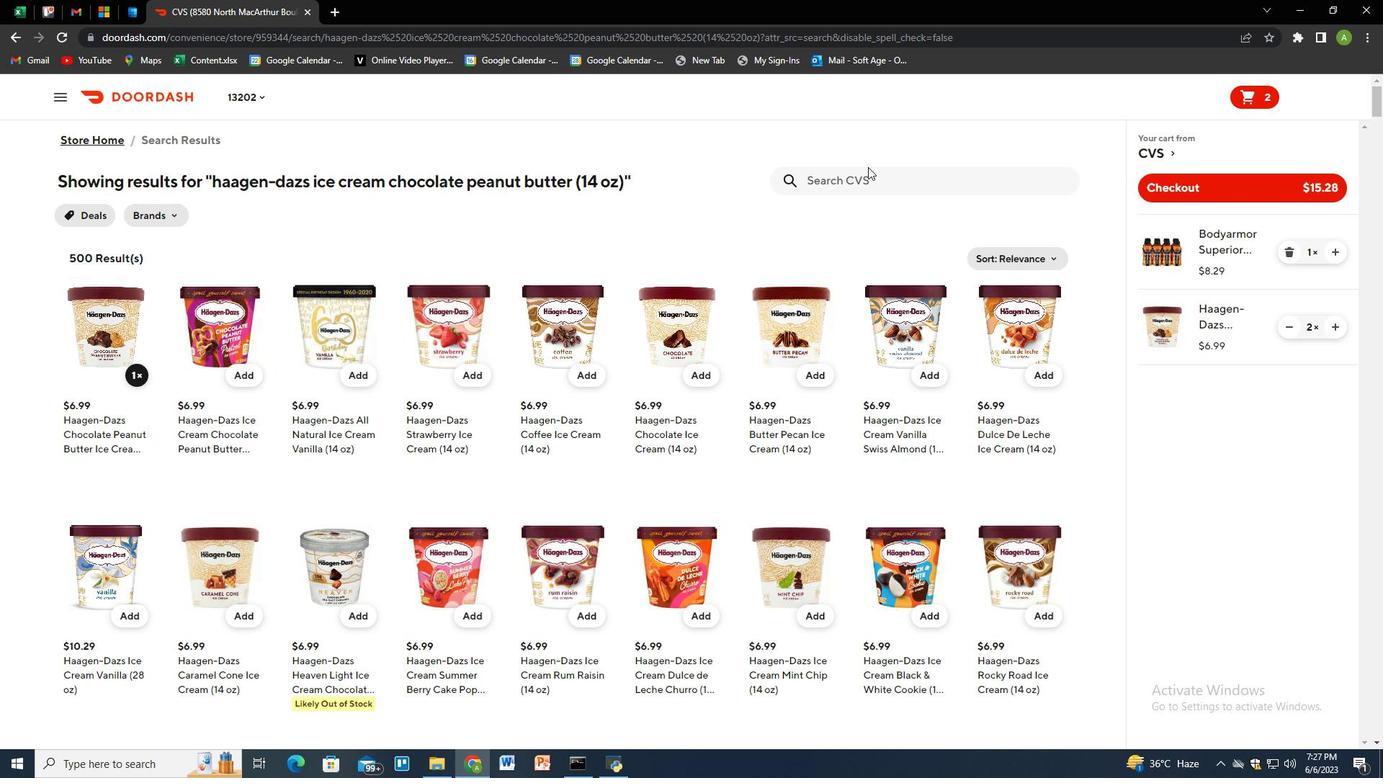 
Action: Mouse pressed left at (859, 177)
Screenshot: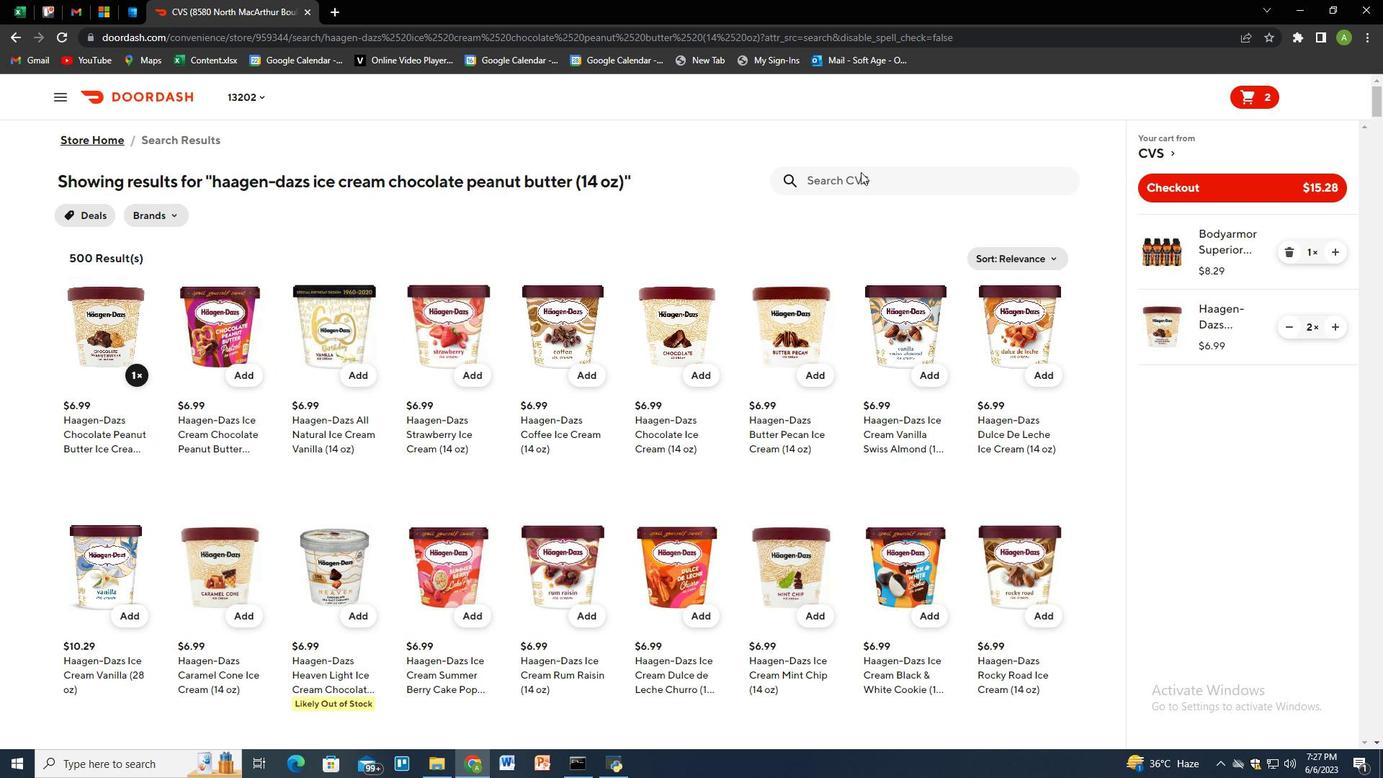 
Action: Key pressed lotus<Key.space>biscoff<Key.space>cookies<Key.space><Key.shift_r>(88<Key.backspace>.8<Key.space>oz<Key.shift_r>)<Key.enter>
Screenshot: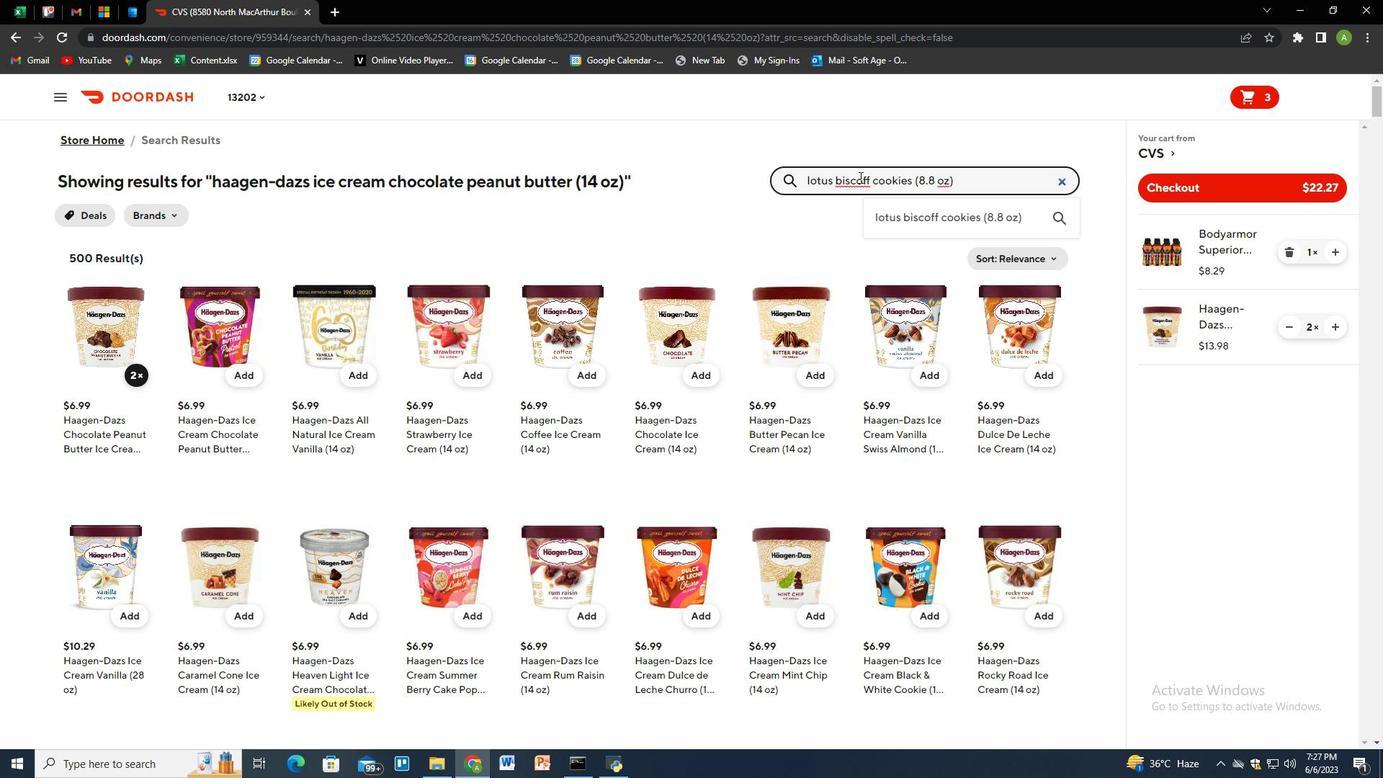 
Action: Mouse moved to (134, 374)
Screenshot: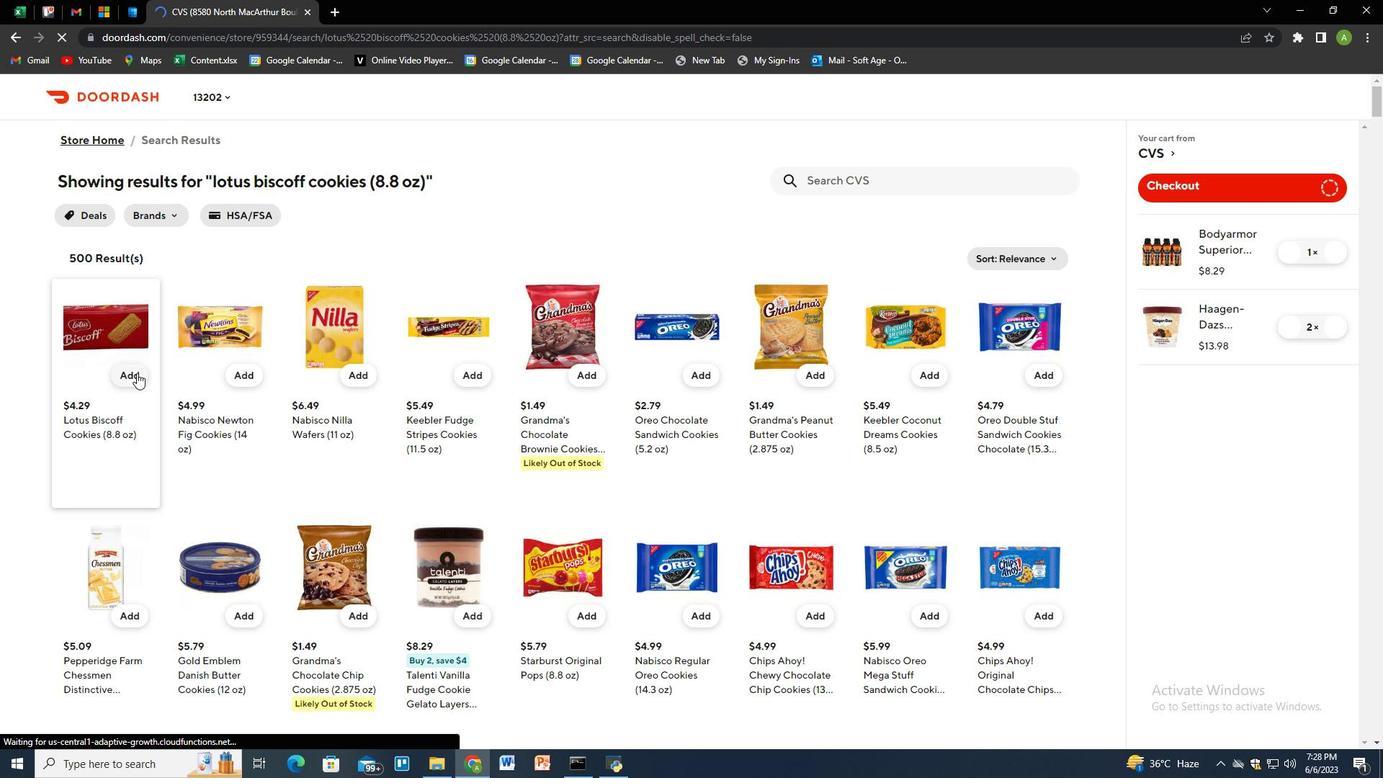 
Action: Mouse pressed left at (134, 374)
Screenshot: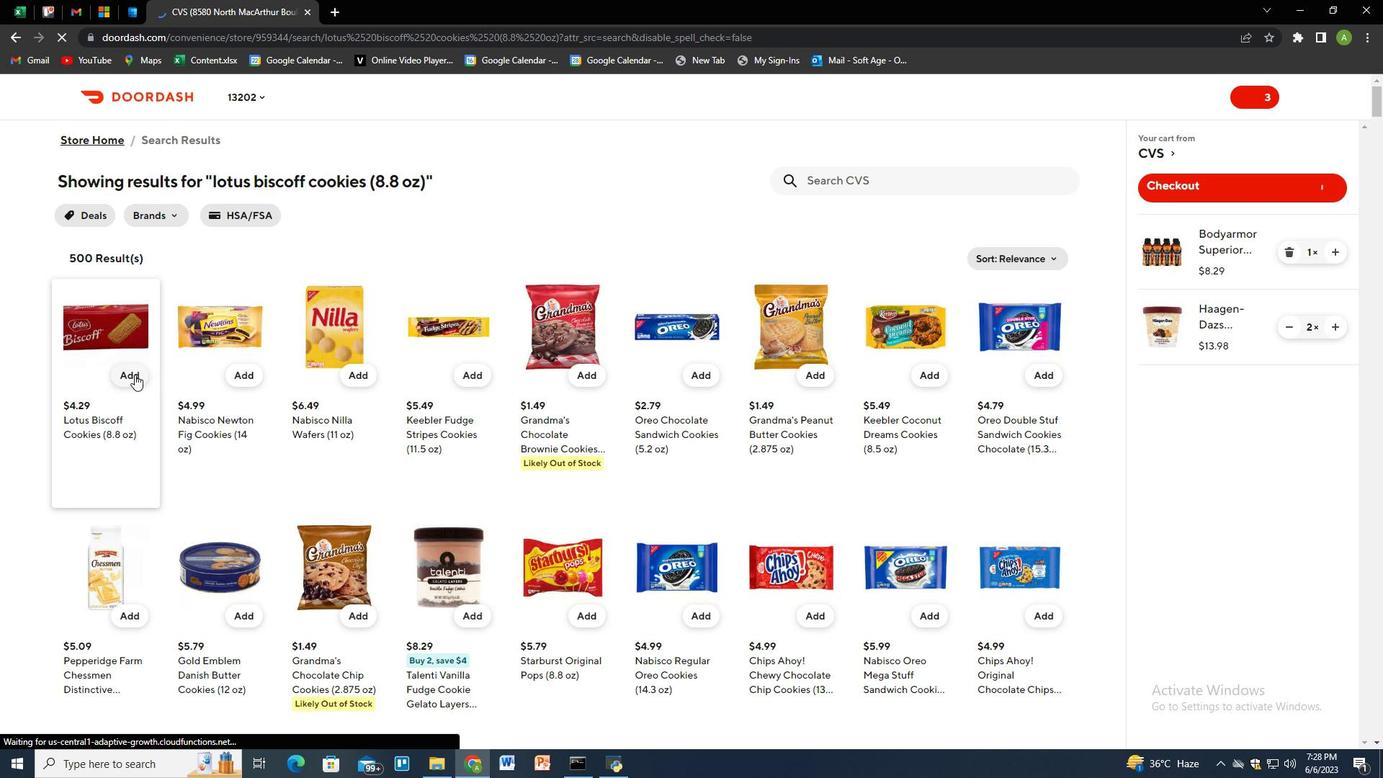 
Action: Mouse moved to (1338, 402)
Screenshot: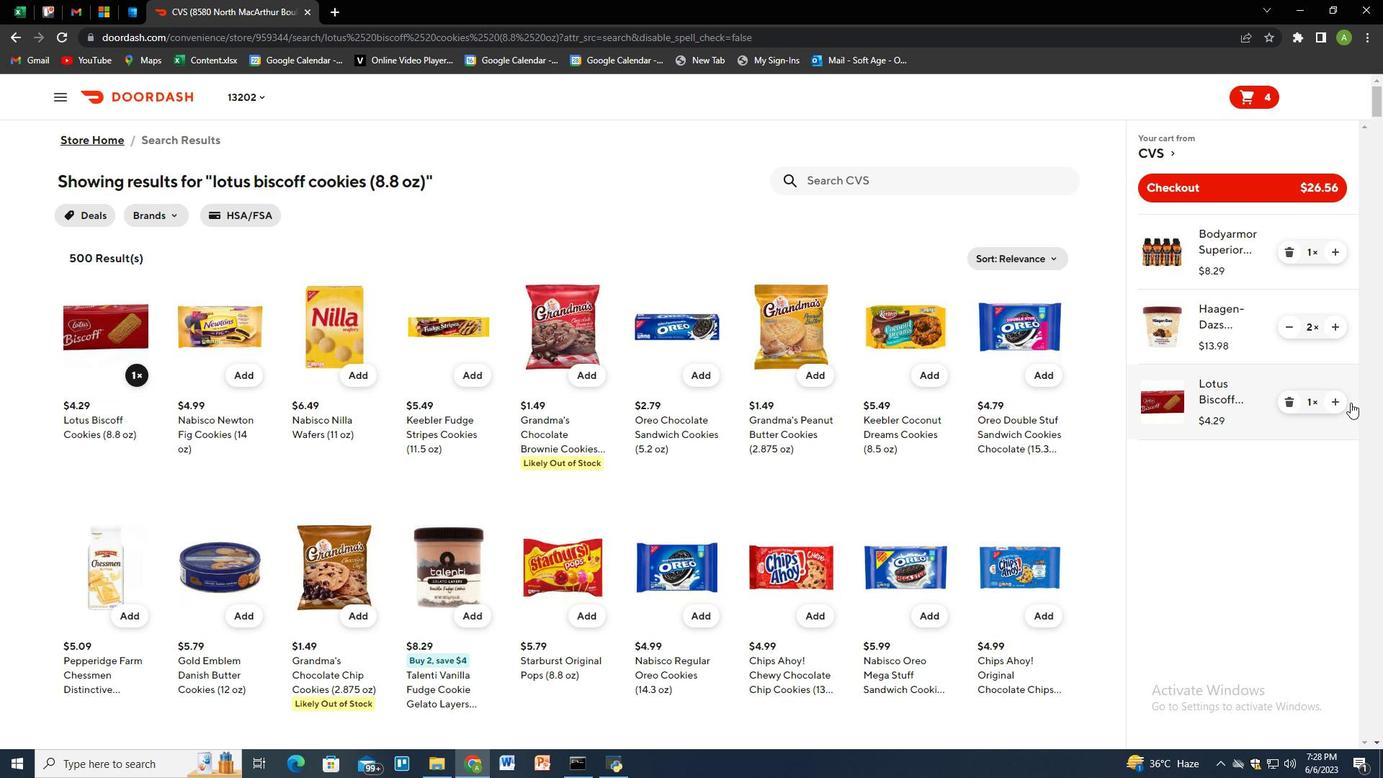 
Action: Mouse pressed left at (1338, 402)
Screenshot: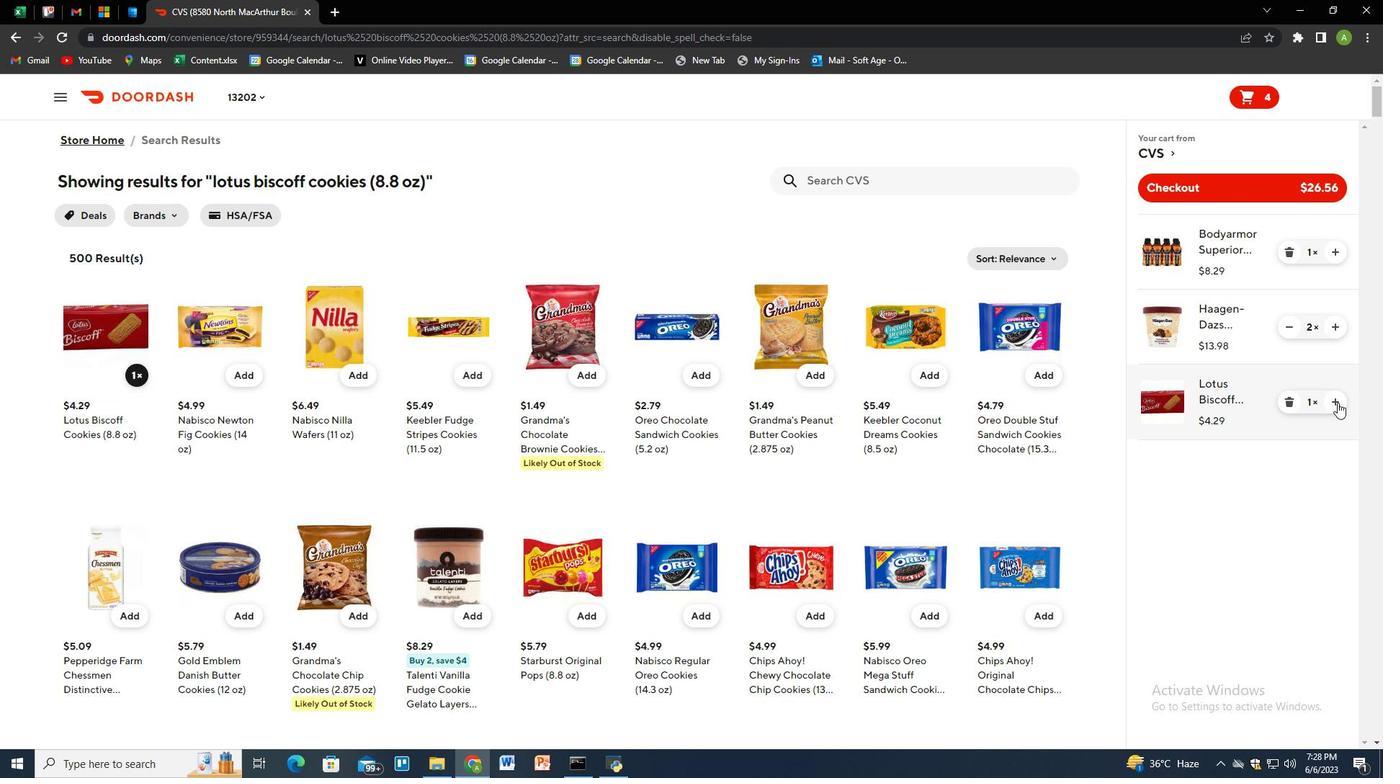 
Action: Mouse moved to (851, 179)
Screenshot: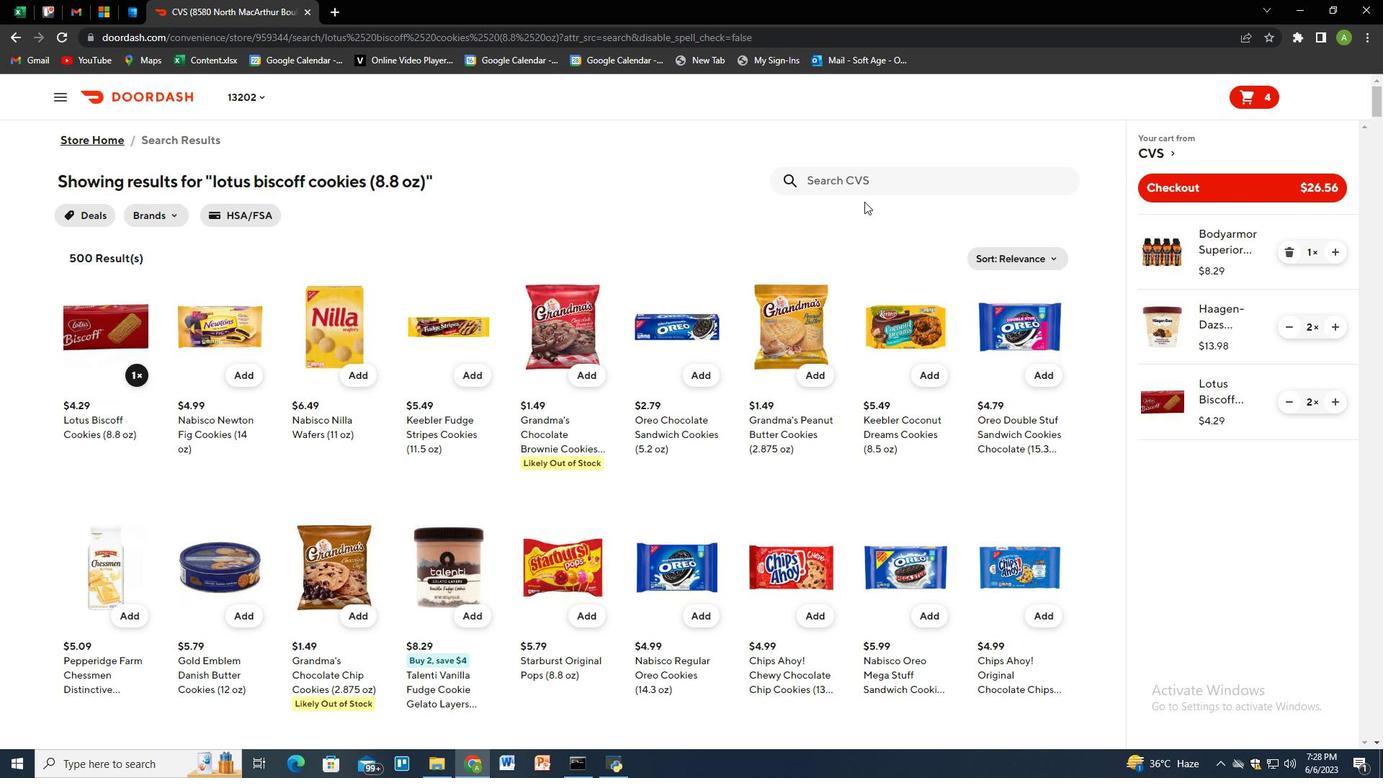 
Action: Mouse pressed left at (851, 179)
Screenshot: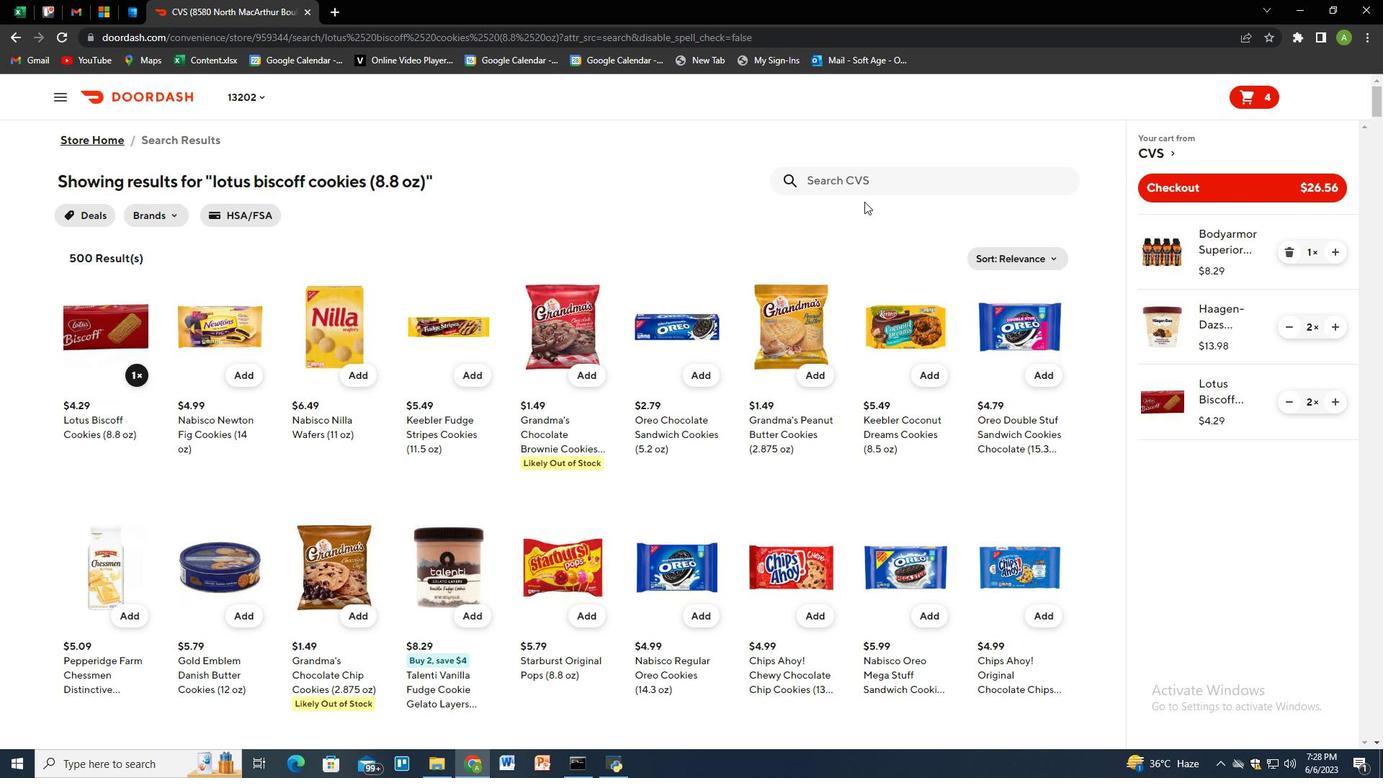 
Action: Key pressed cvs<Key.space>health<Key.space>famotidine<Key.space>tablets<Key.space>10<Key.space>mg<Key.space><Key.shift_r>(180<Key.space>ct<Key.shift_r>)<Key.enter>
Screenshot: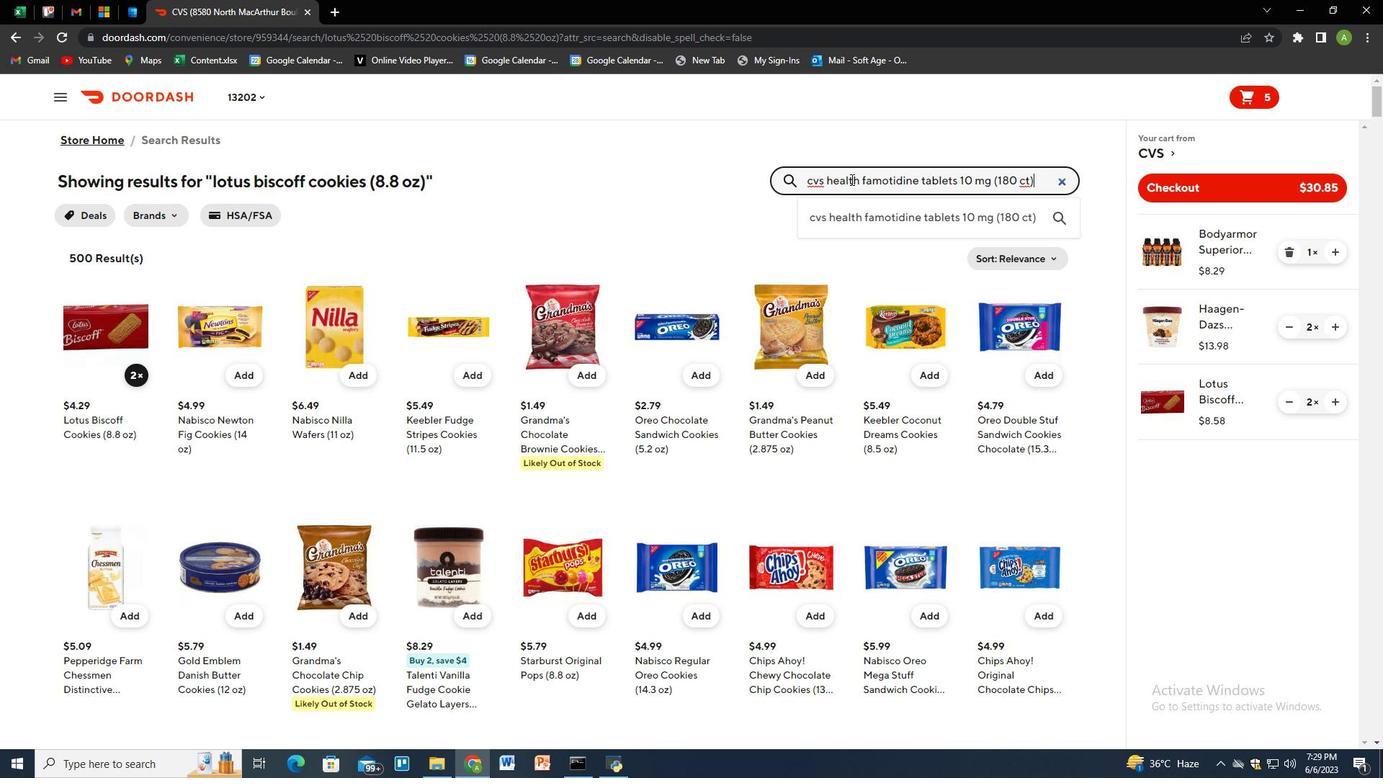 
Action: Mouse moved to (135, 374)
Screenshot: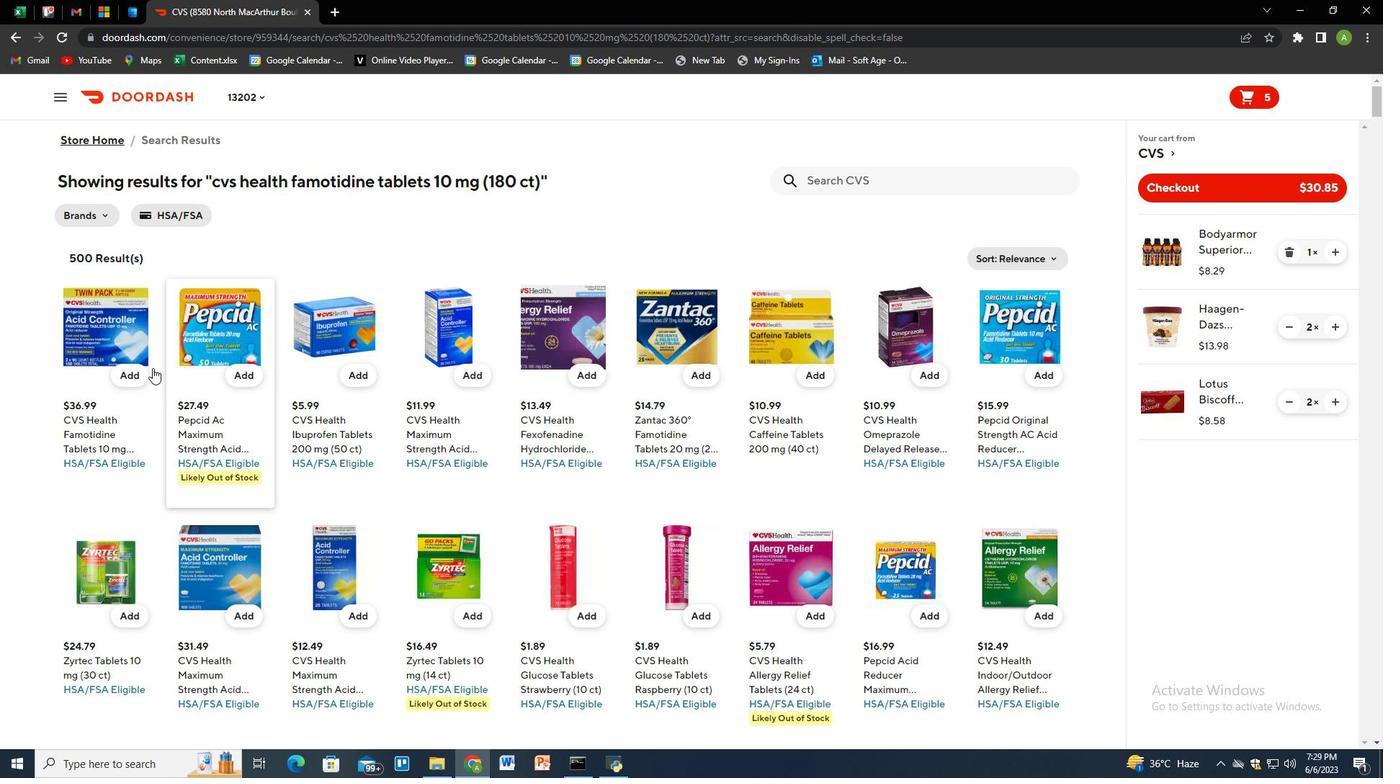
Action: Mouse pressed left at (135, 374)
Screenshot: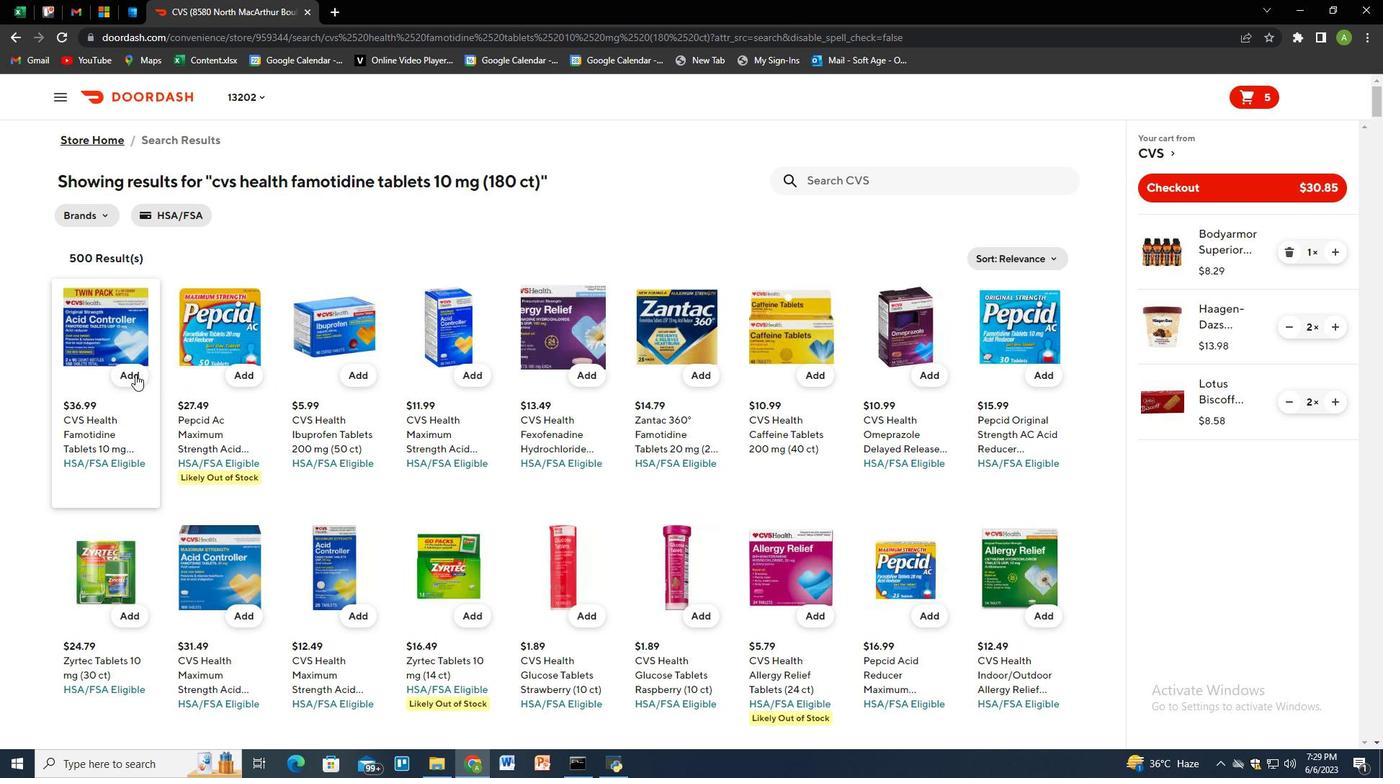 
Action: Mouse moved to (1335, 474)
Screenshot: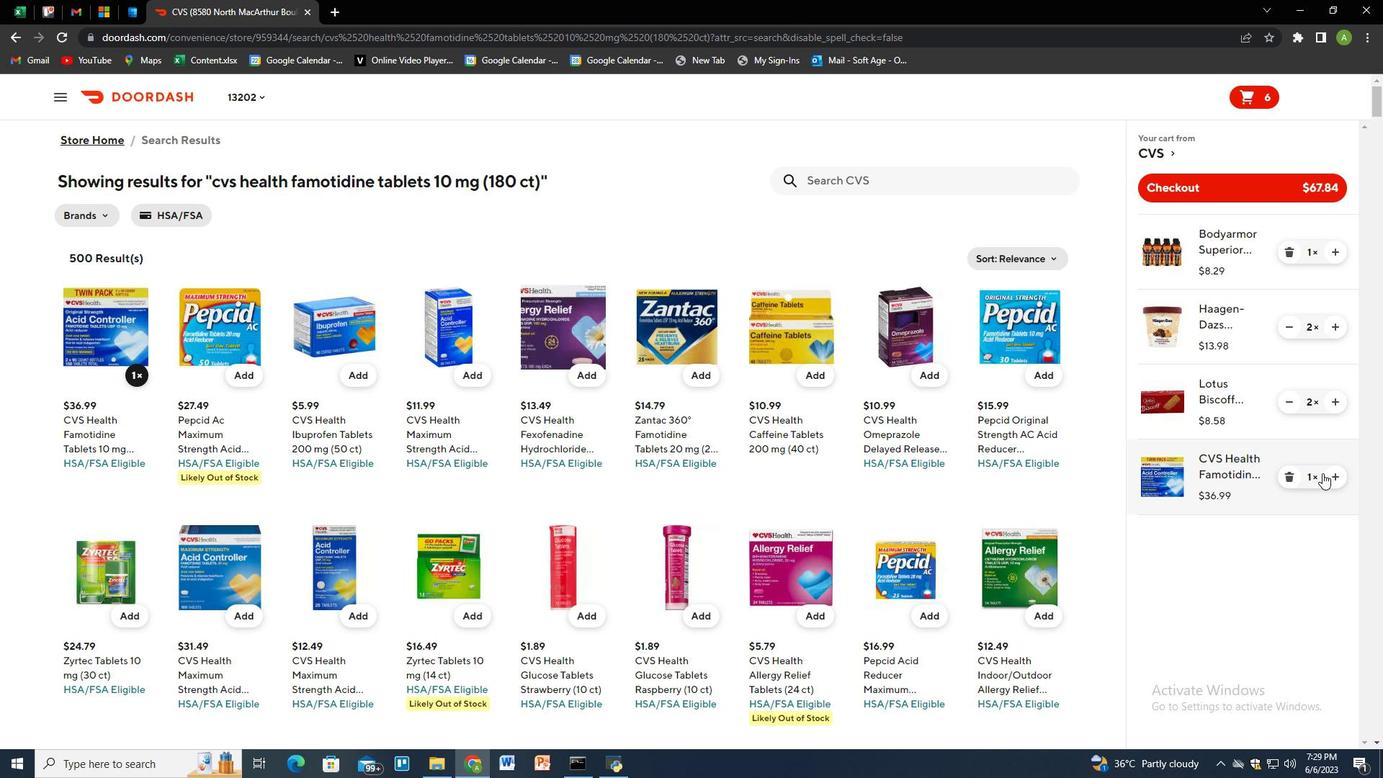 
Action: Mouse pressed left at (1335, 474)
Screenshot: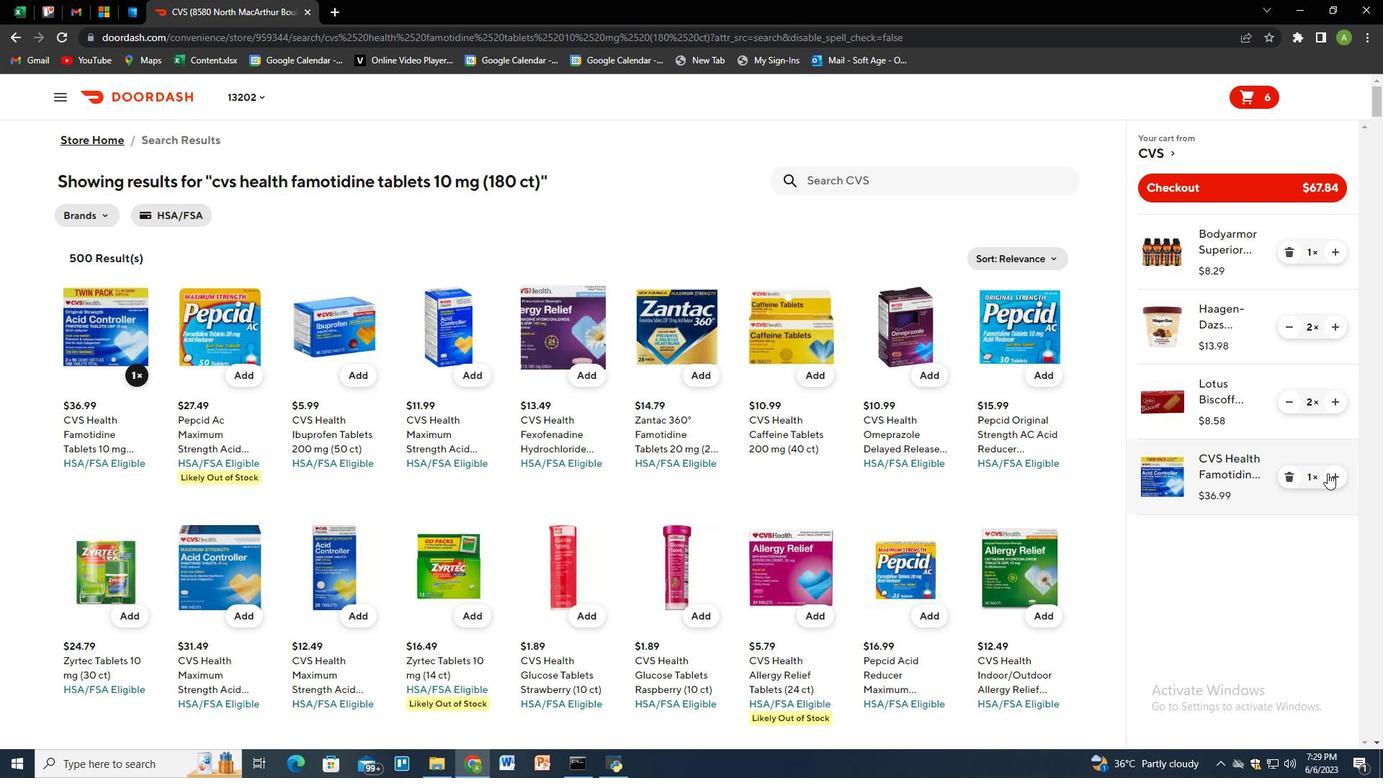 
Action: Mouse moved to (854, 160)
Screenshot: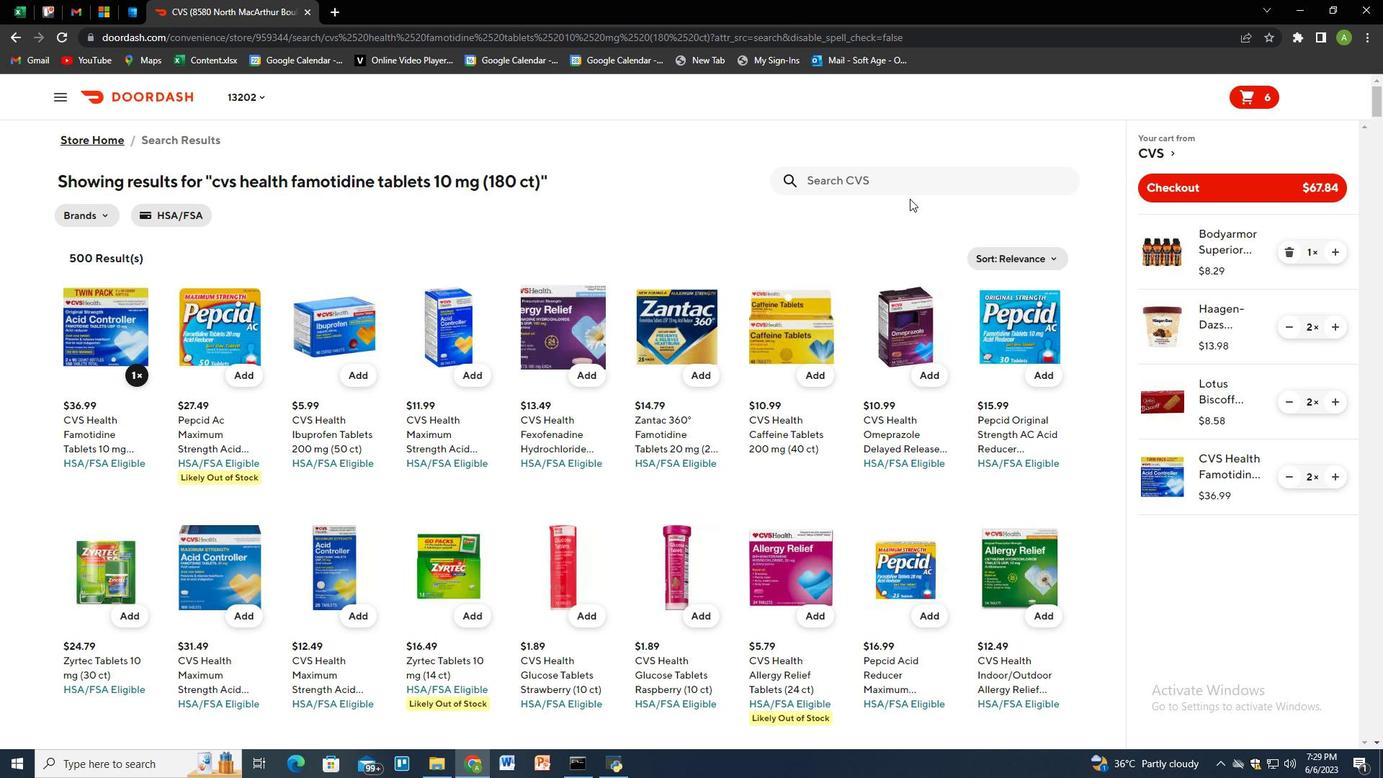 
Action: Mouse pressed left at (854, 160)
Screenshot: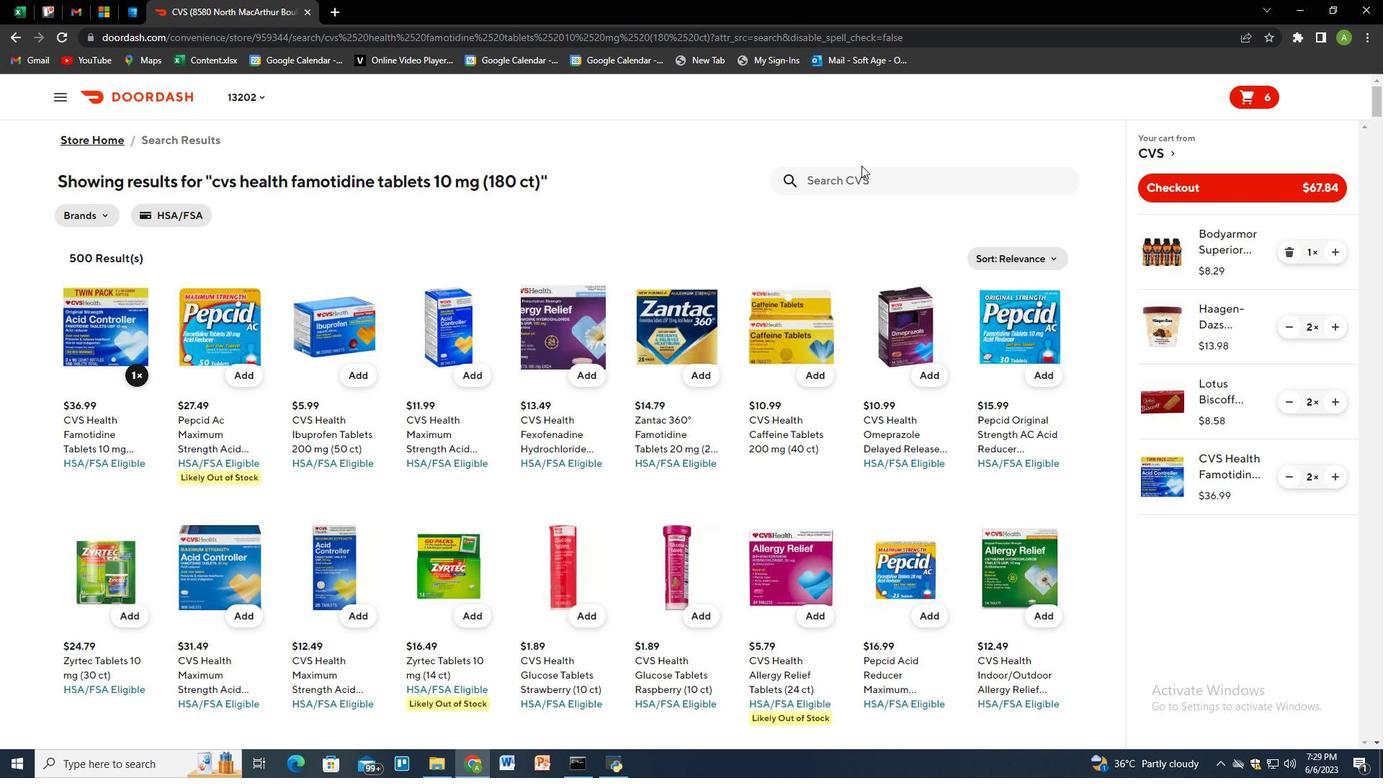 
Action: Mouse moved to (863, 178)
Screenshot: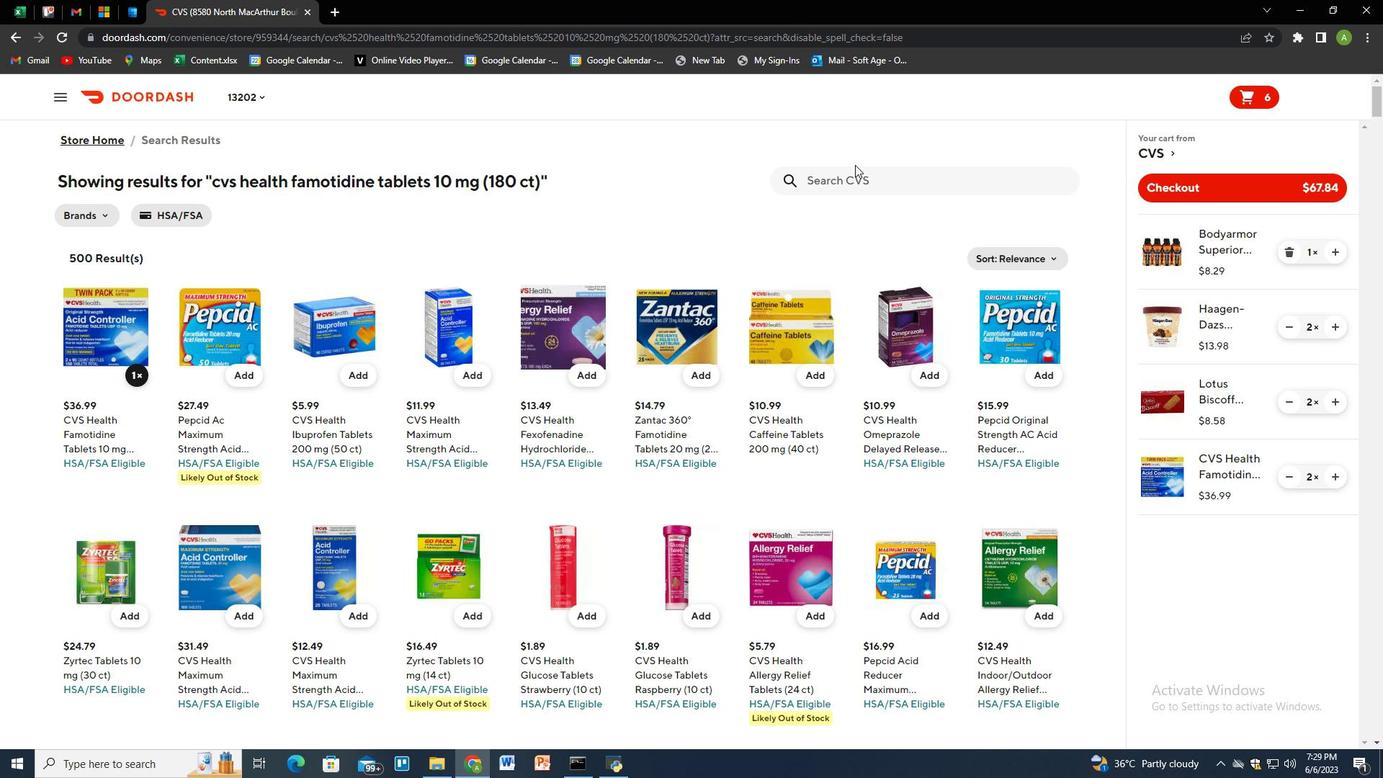 
Action: Mouse pressed left at (863, 178)
Screenshot: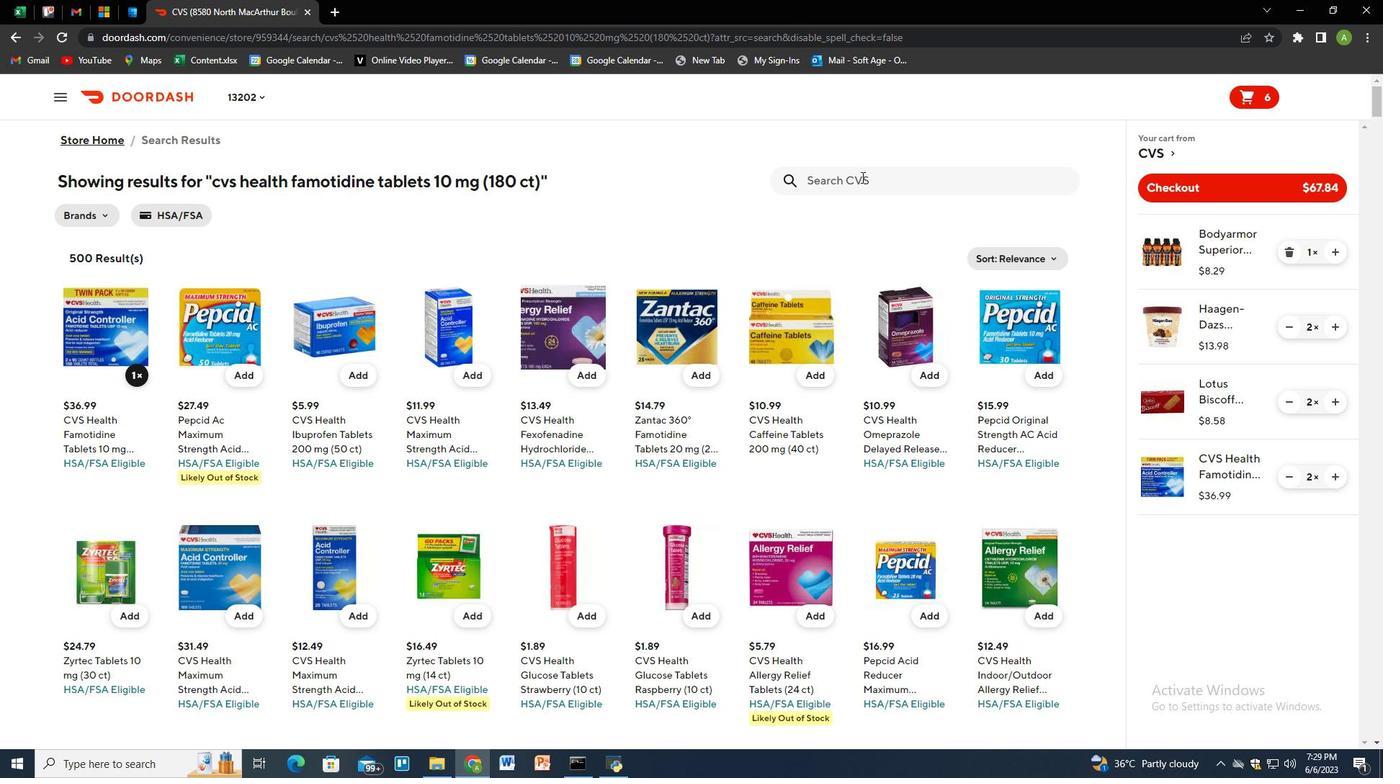 
Action: Mouse moved to (864, 188)
Screenshot: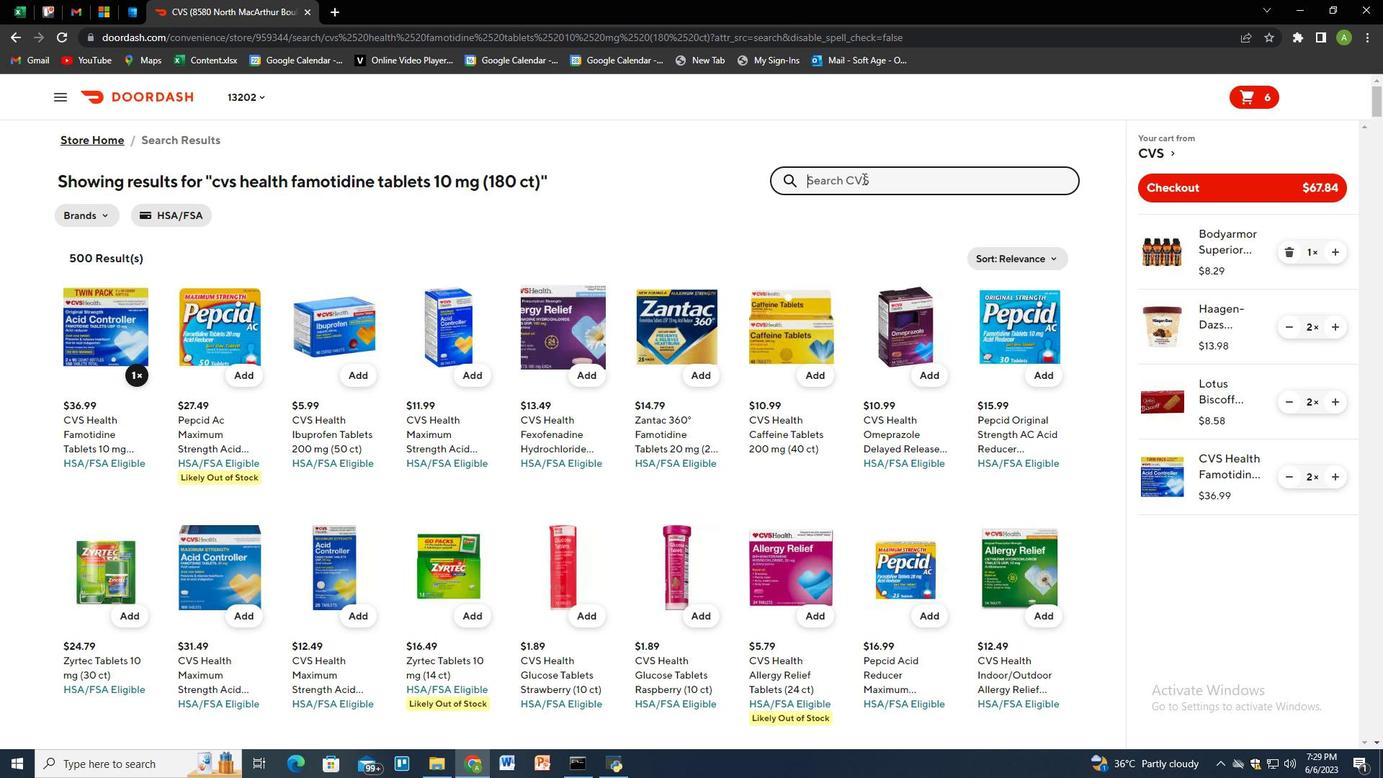
Action: Key pressed nature<Key.space>valle<Key.backspace>y<Key.backspace>ey<Key.space>crispy<Key.space>v<Key.backspace>re<Key.backspace><Key.backspace>creamy<Key.space>wafer<Key.space>bars<Key.space>peanut<Key.space>butter<Key.space>chocooooooooooooooooooooooooooooooooooooooooooooooooooo<Key.backspace><Key.backspace><Key.backspace><Key.backspace><Key.backspace><Key.backspace><Key.backspace><Key.backspace><Key.backspace><Key.backspace><Key.backspace><Key.backspace><Key.backspace><Key.backspace><Key.backspace><Key.backspace><Key.backspace><Key.backspace><Key.backspace><Key.backspace><Key.backspace><Key.backspace><Key.backspace><Key.backspace><Key.backspace><Key.backspace><Key.backspace><Key.backspace><Key.backspace><Key.backspace><Key.backspace><Key.backspace><Key.backspace><Key.backspace><Key.backspace><Key.backspace><Key.backspace><Key.backspace><Key.backspace><Key.backspace><Key.backspace><Key.backspace><Key.backspace><Key.backspace><Key.backspace><Key.backspace><Key.backspace><Key.backspace><Key.backspace><Key.backspace>late<Key.space>peanut<Key.space>butter<Key.backspace><Key.backspace><Key.backspace><Key.backspace><Key.backspace><Key.backspace><Key.backspace><Key.backspace><Key.backspace><Key.backspace><Key.backspace><Key.backspace><Key.backspace><Key.shift_r><Key.shift_r><Key.shift_r><Key.shift_r><Key.shift_r><Key.shift_r><Key.shift_r><Key.shift_r><Key.shift_r><Key.shift_r><Key.shift_r><Key.shift_r>(5<Key.space>ct<Key.shift_r>)<Key.enter>
Screenshot: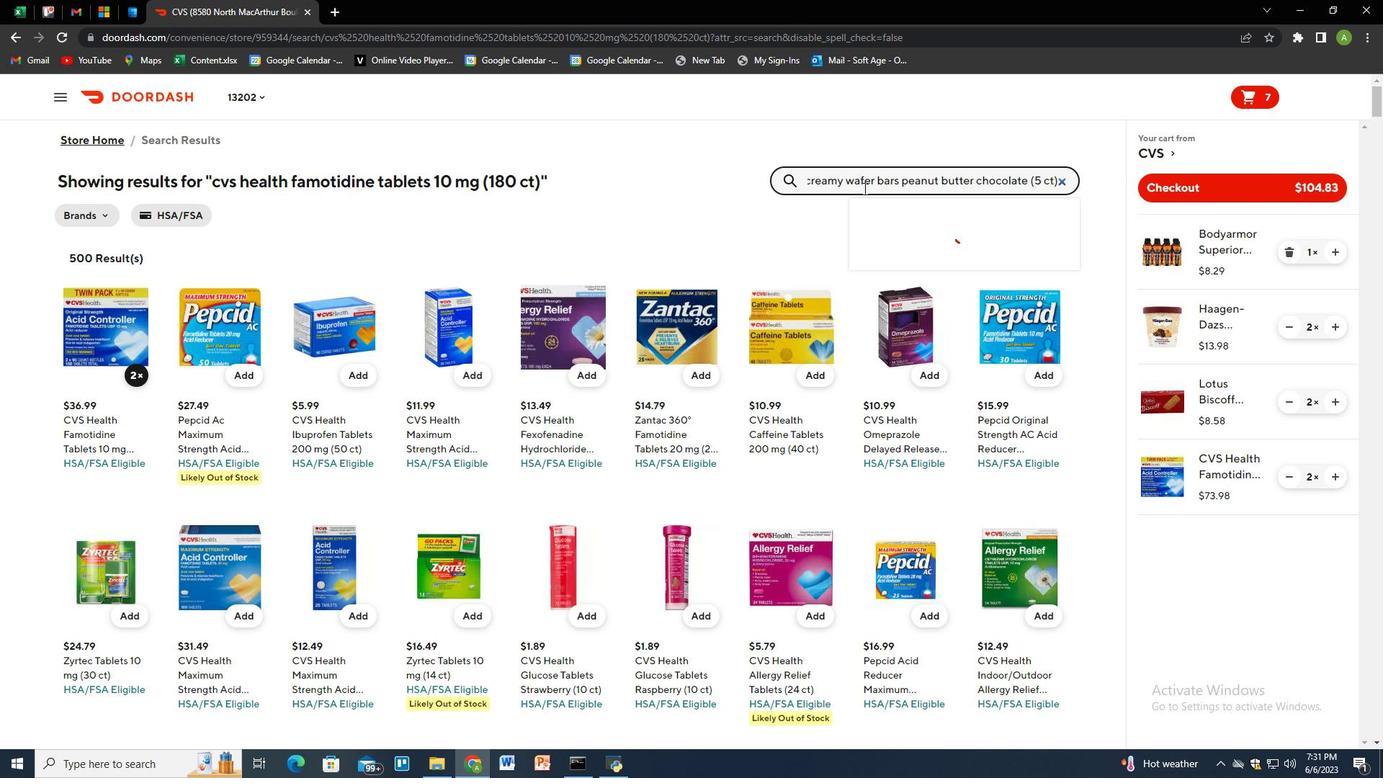 
Action: Mouse moved to (129, 376)
Screenshot: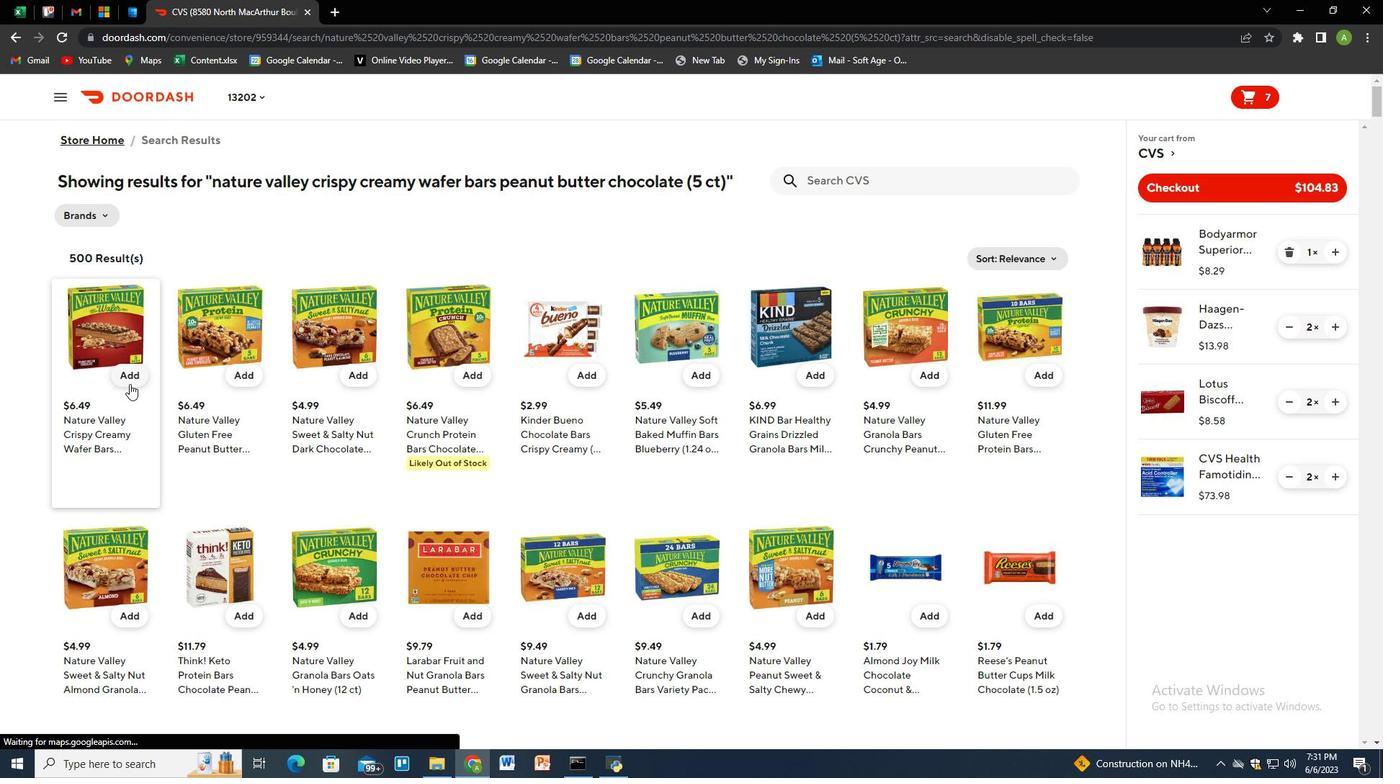 
Action: Mouse pressed left at (129, 376)
Screenshot: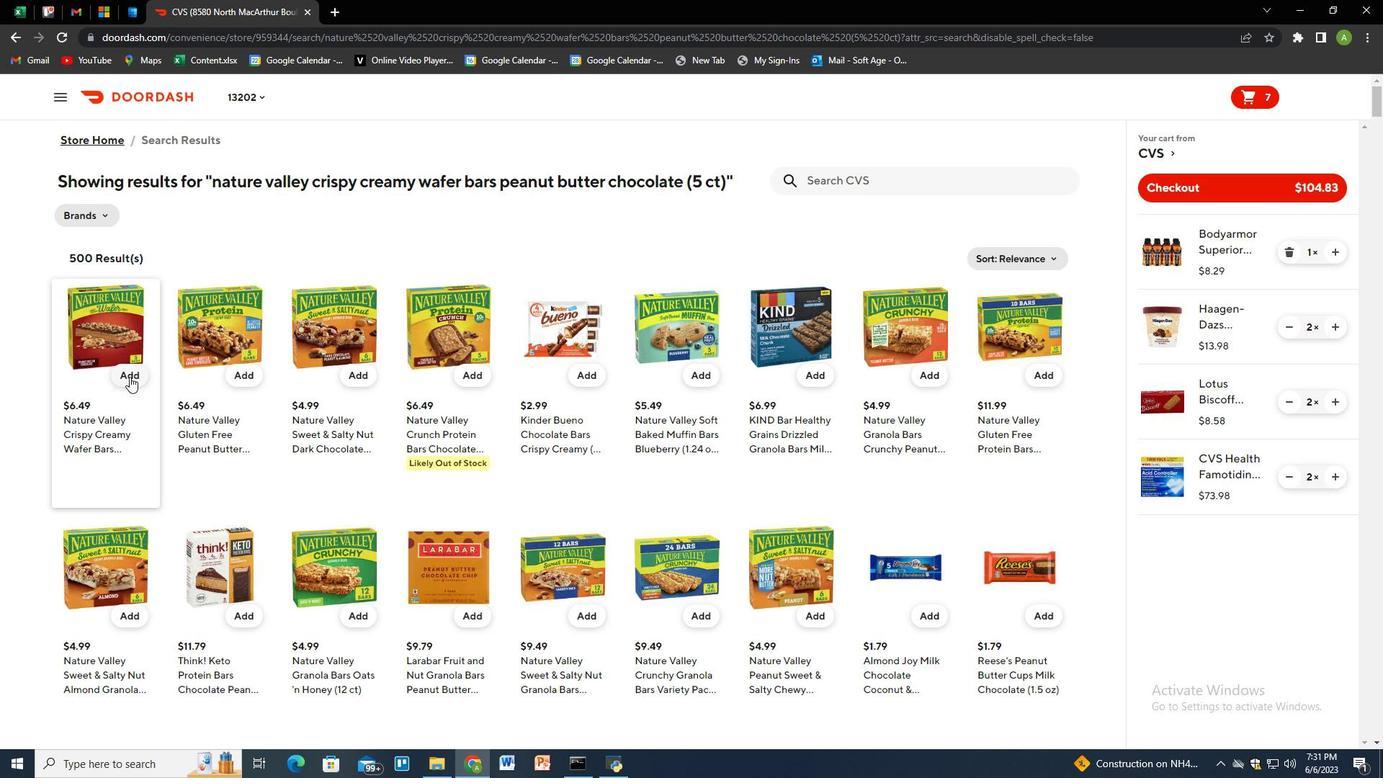 
Action: Mouse moved to (1332, 549)
Screenshot: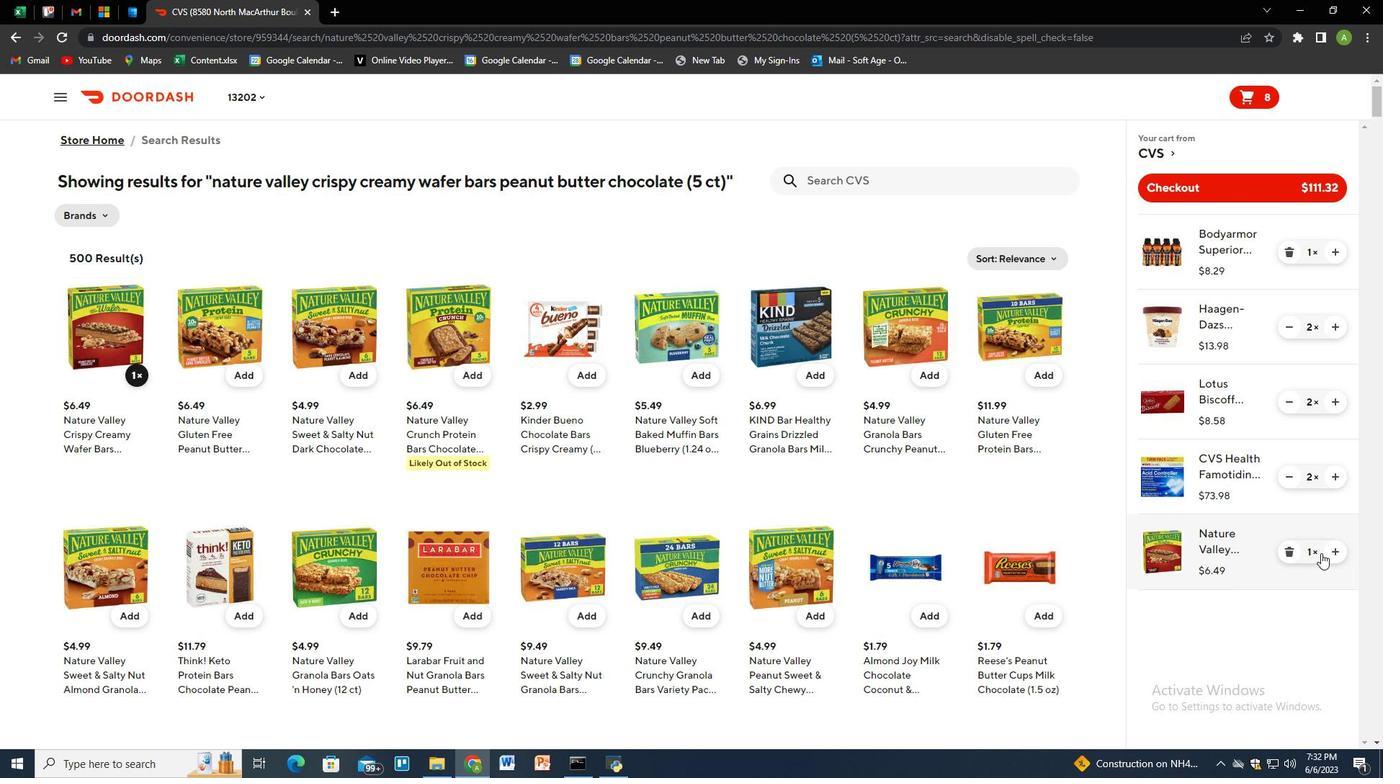 
Action: Mouse pressed left at (1332, 549)
Screenshot: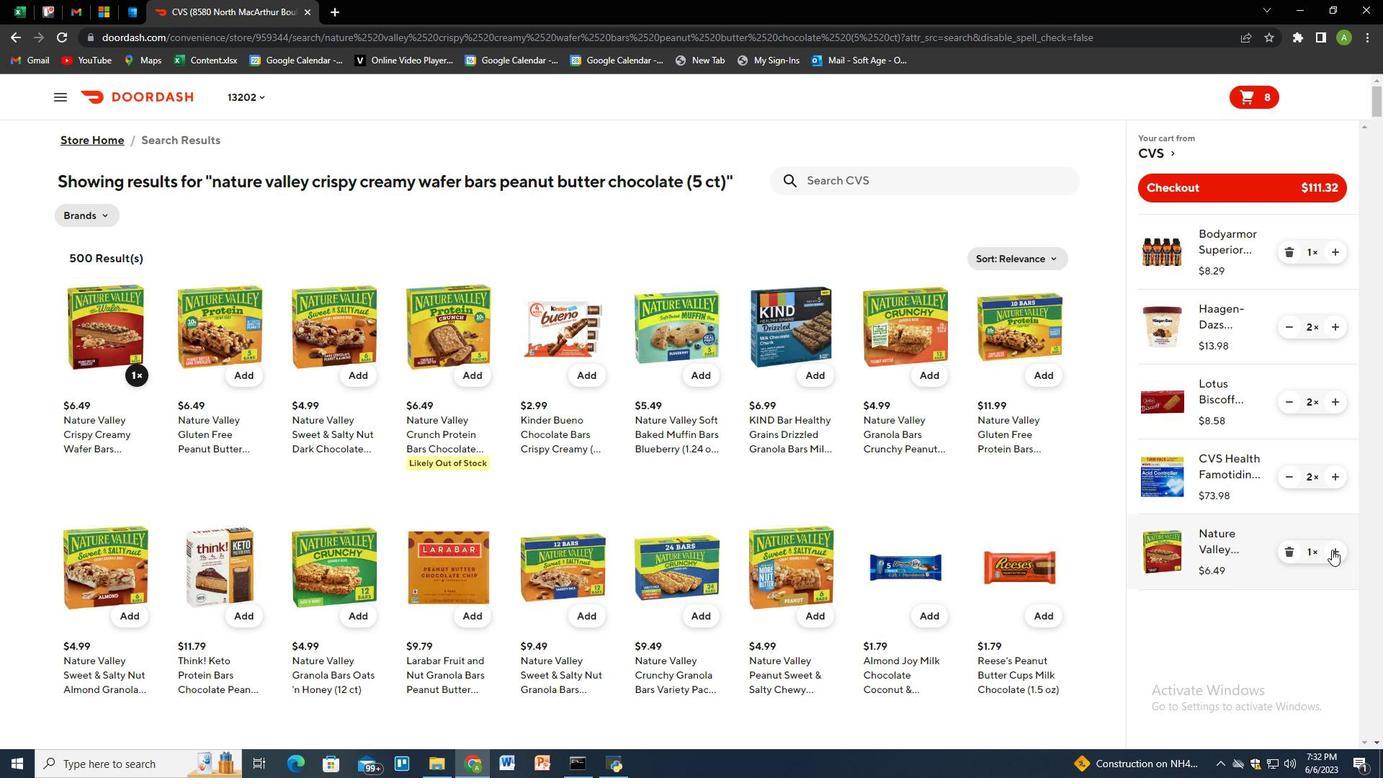 
Action: Mouse moved to (1183, 190)
Screenshot: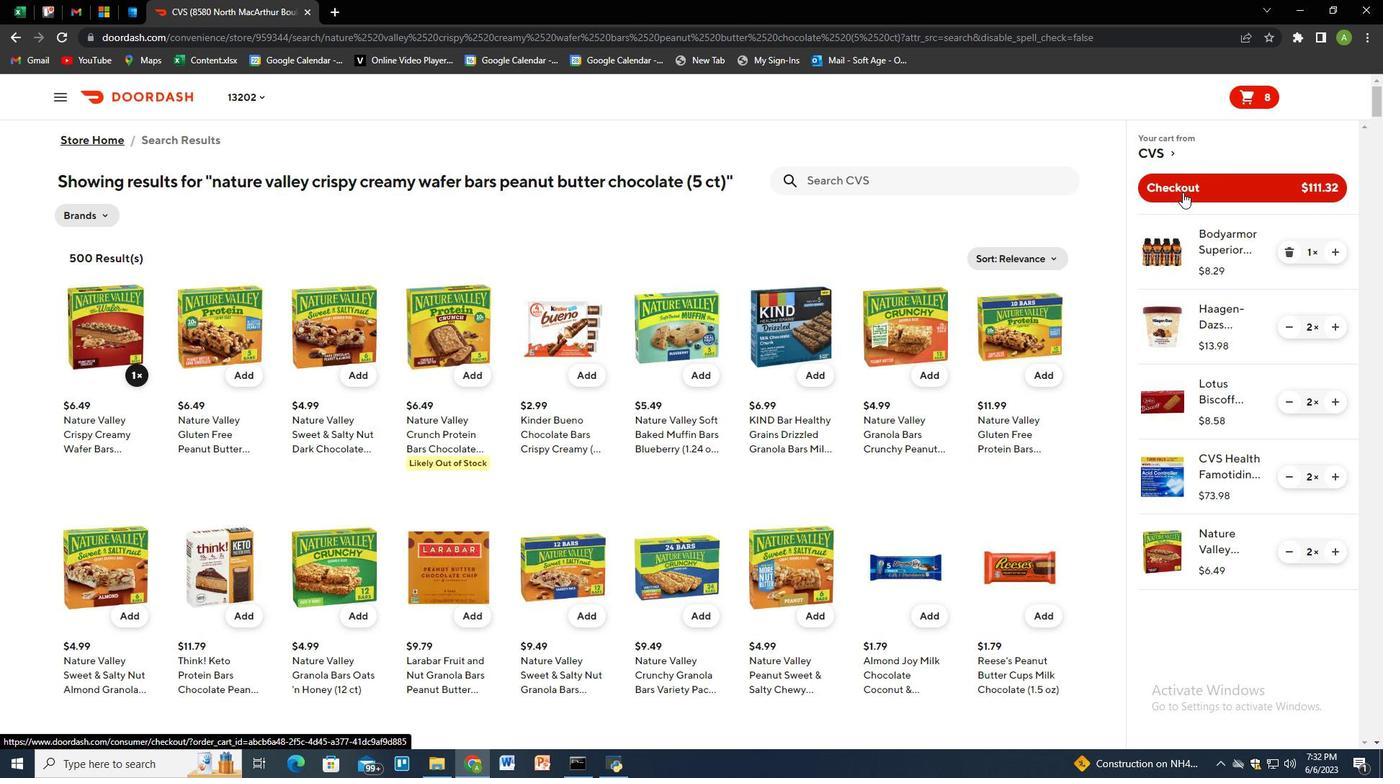 
Action: Mouse pressed left at (1183, 190)
Screenshot: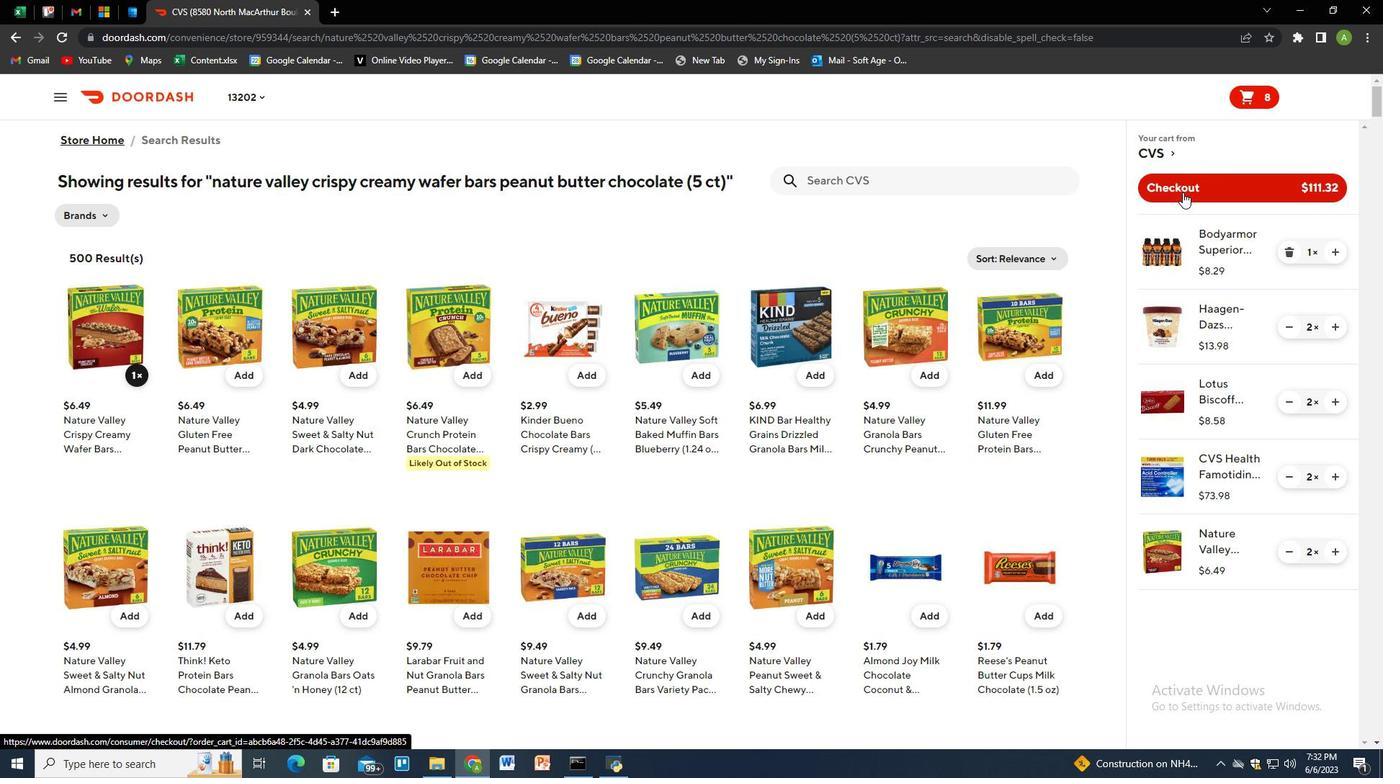 
Action: Mouse moved to (1185, 189)
Screenshot: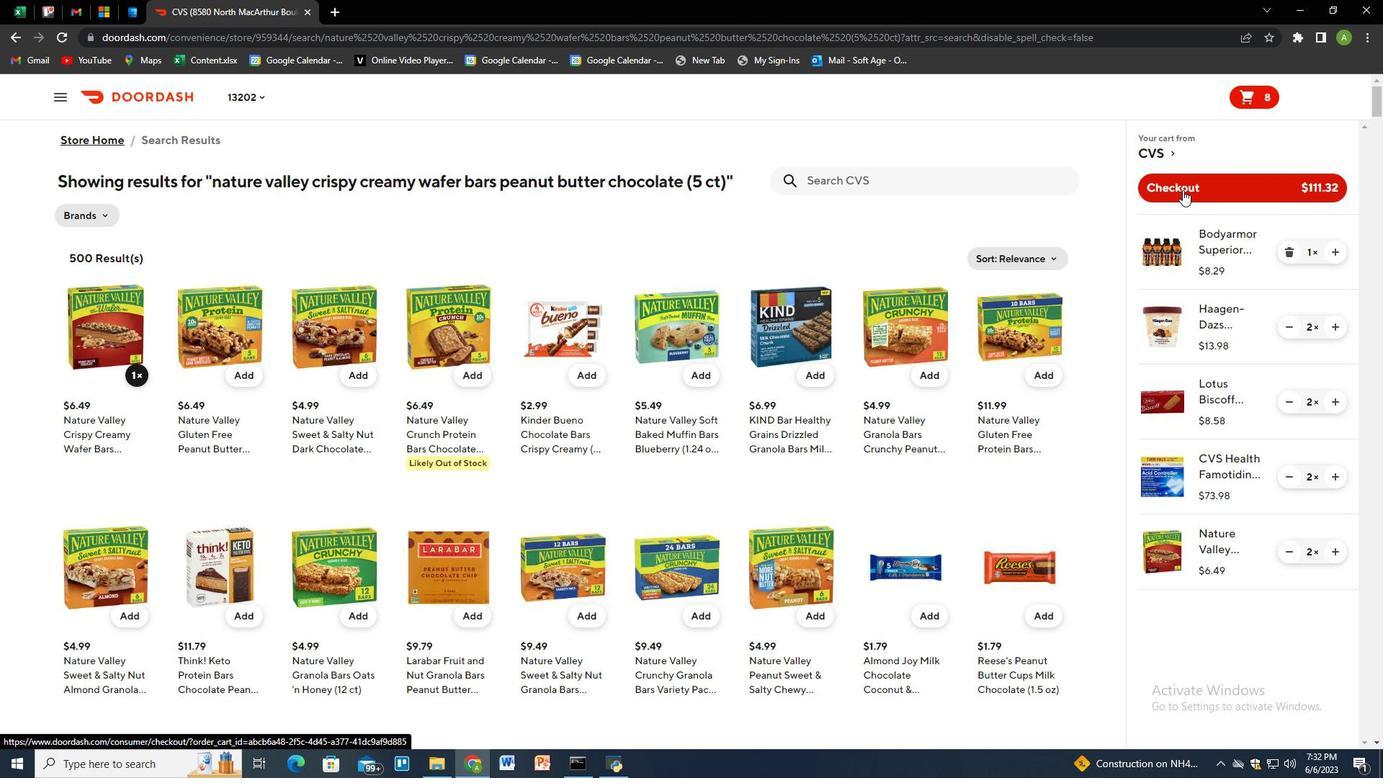
